 Task: Find a place to stay in Lardjem, Algeria, from July 12 to July 16 for 2 guests, with a price range of ₹10,000 to ₹16,000, including WiFi, free parking, TV, gym, and self check-in.
Action: Mouse moved to (398, 85)
Screenshot: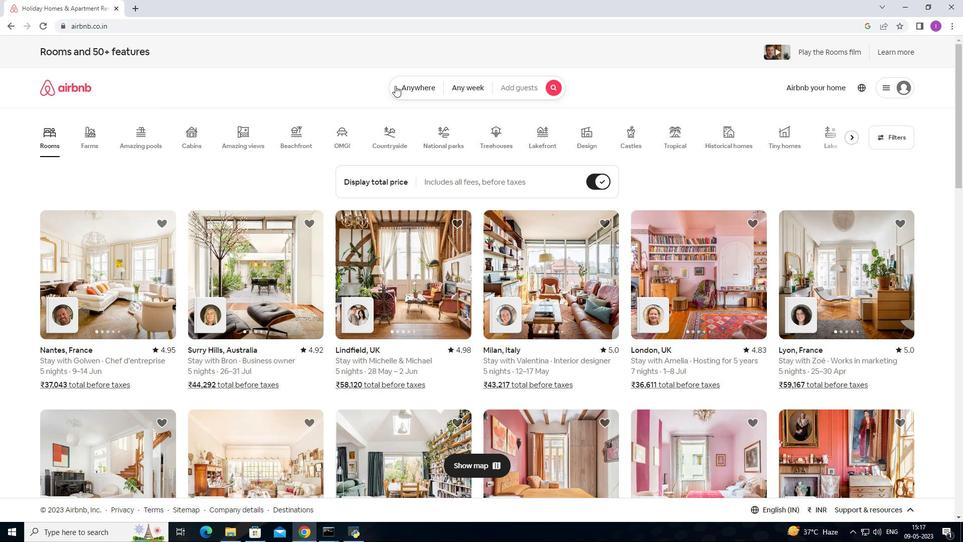 
Action: Mouse pressed left at (398, 85)
Screenshot: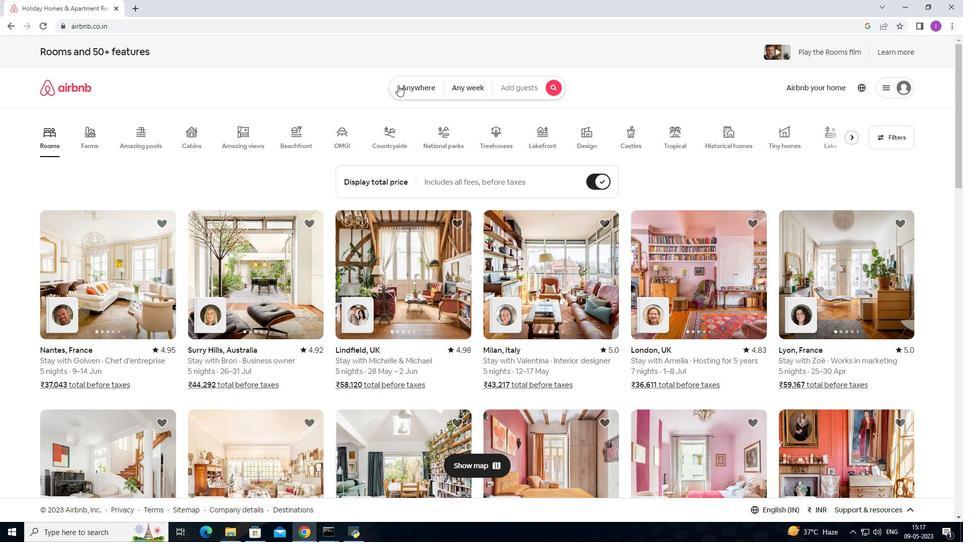 
Action: Mouse moved to (345, 132)
Screenshot: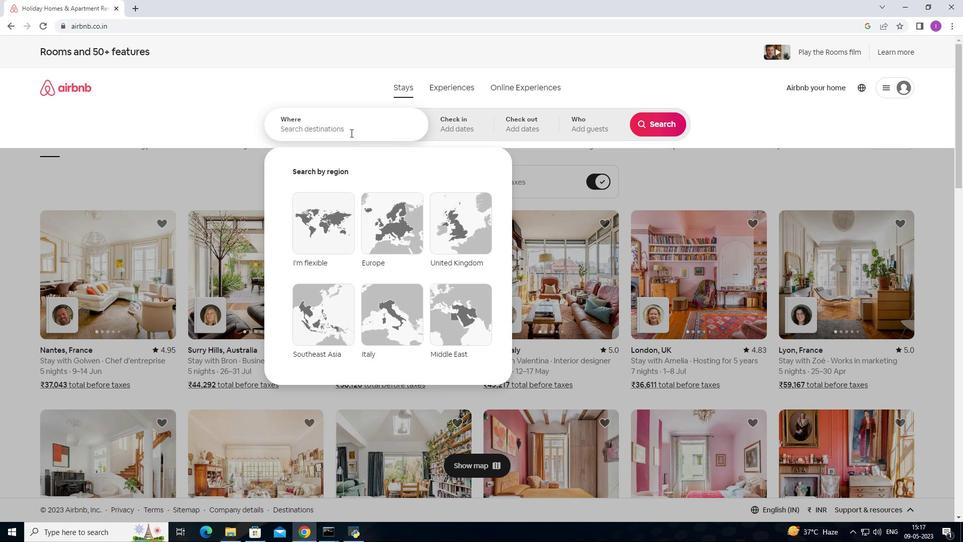 
Action: Mouse pressed left at (345, 132)
Screenshot: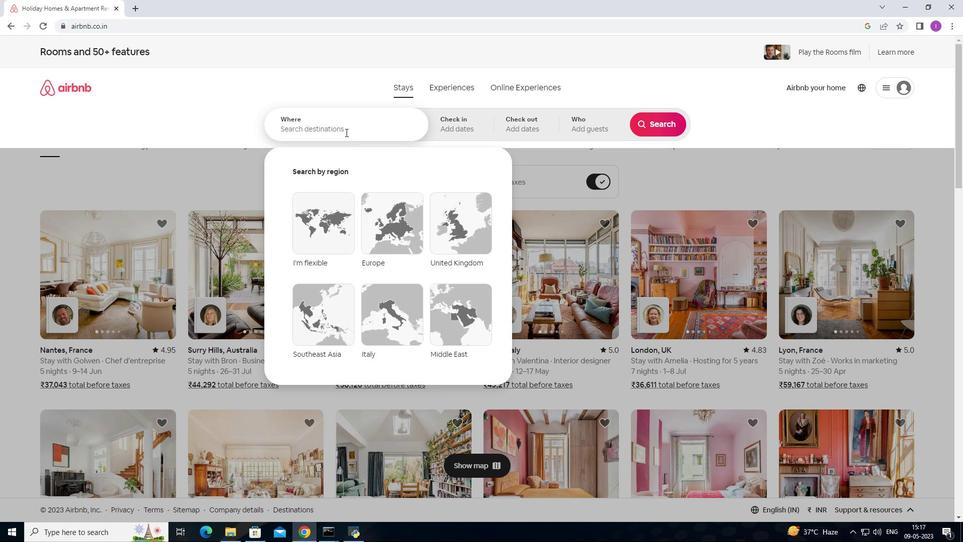 
Action: Mouse moved to (311, 125)
Screenshot: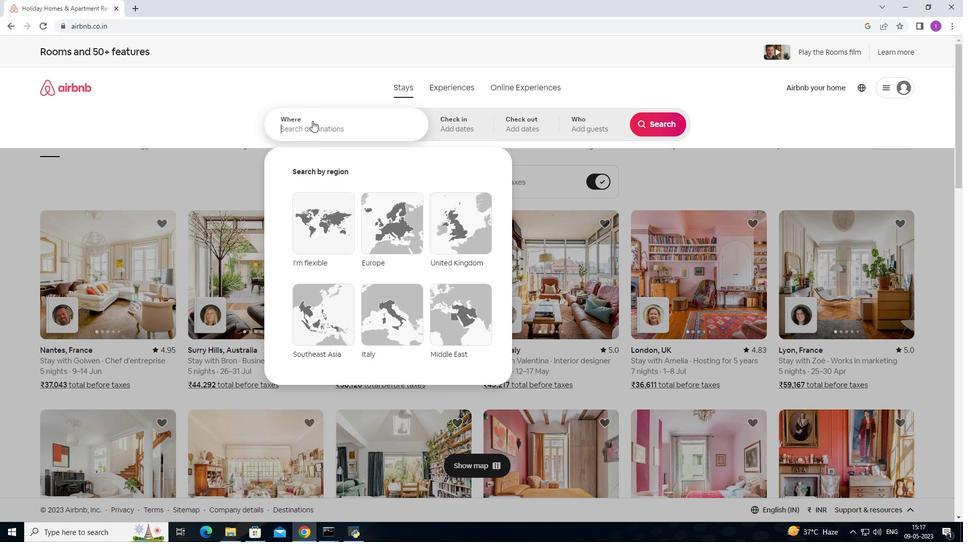 
Action: Mouse pressed left at (311, 125)
Screenshot: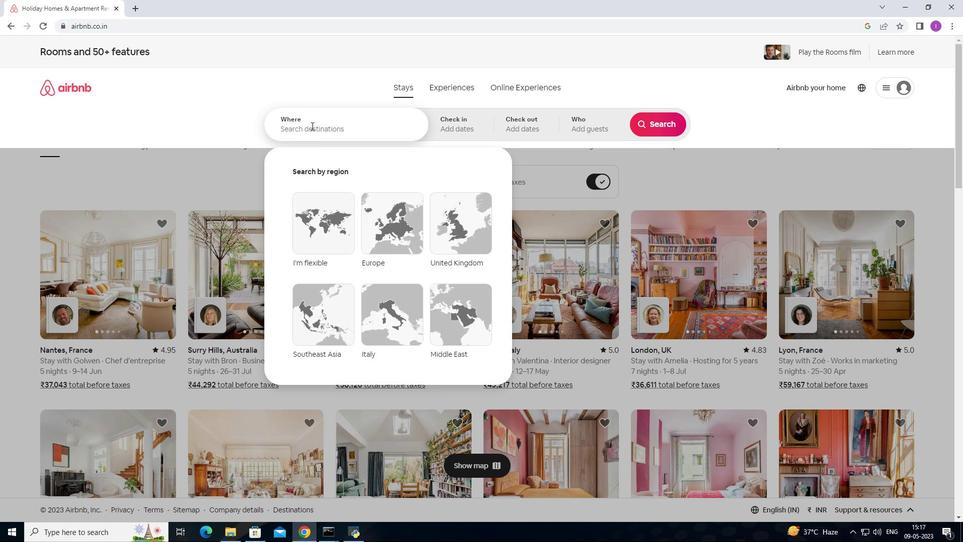 
Action: Key pressed <Key.shift>Lardjr<Key.backspace>em,<Key.shift>Algeria
Screenshot: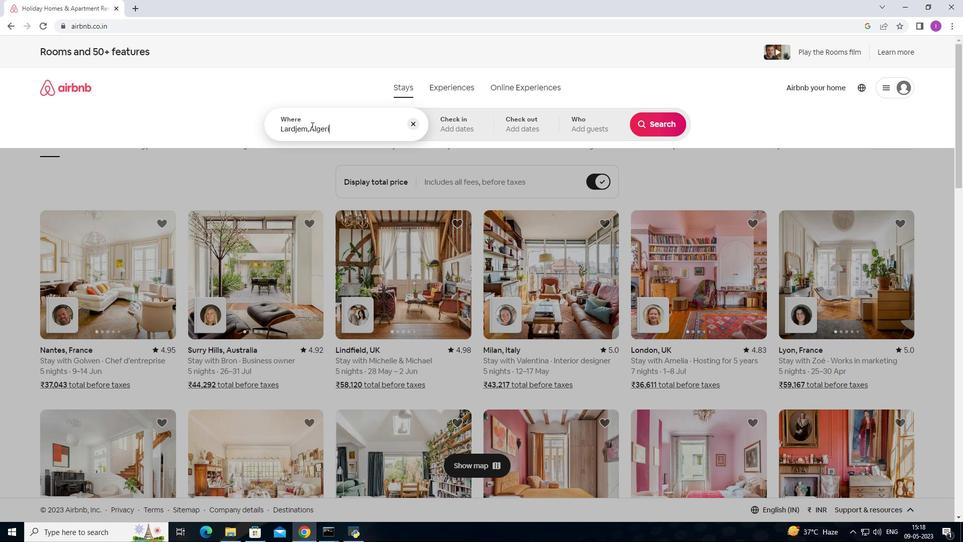 
Action: Mouse moved to (347, 181)
Screenshot: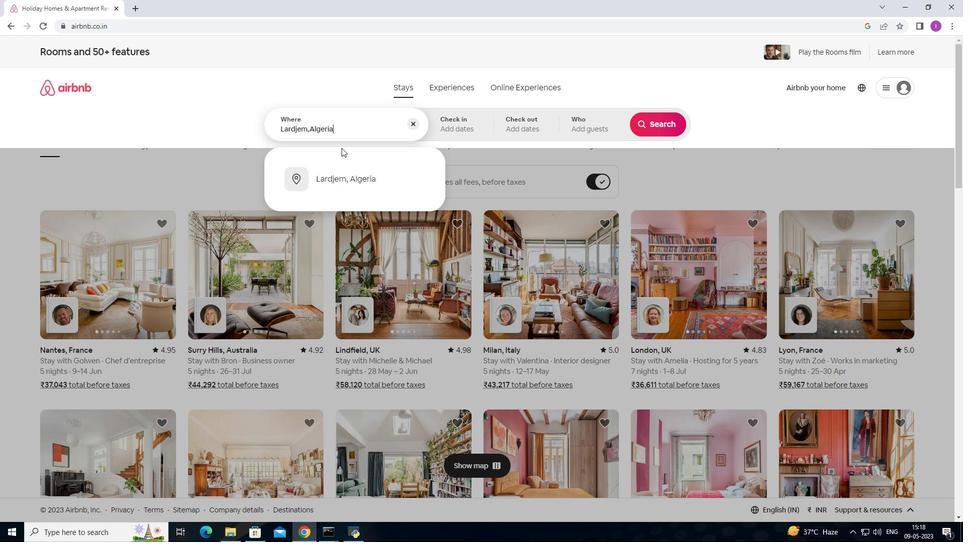 
Action: Mouse pressed left at (347, 181)
Screenshot: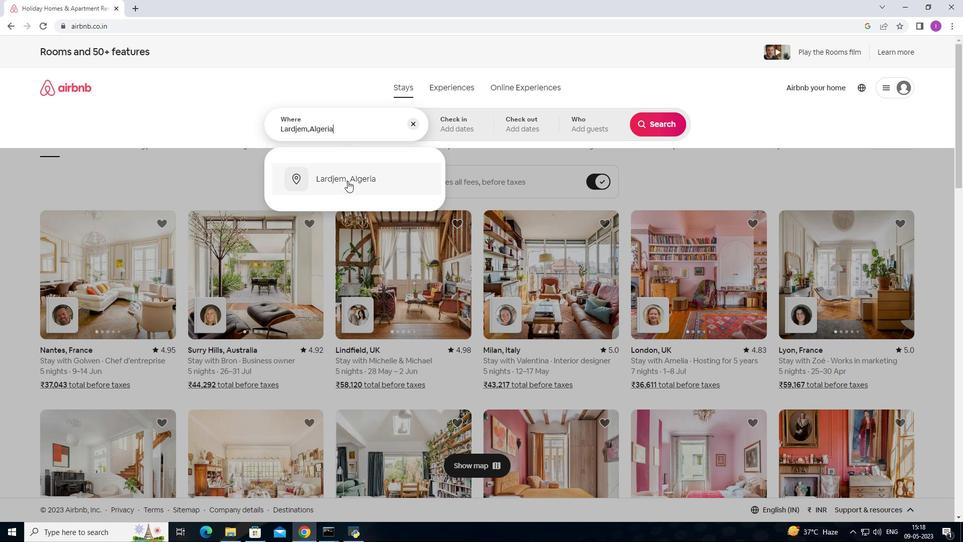 
Action: Mouse moved to (661, 207)
Screenshot: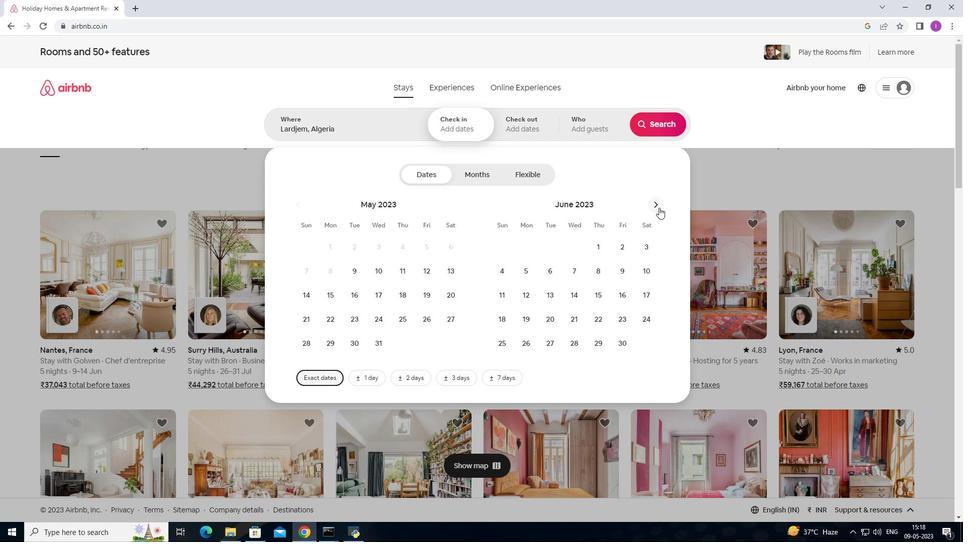 
Action: Mouse pressed left at (661, 207)
Screenshot: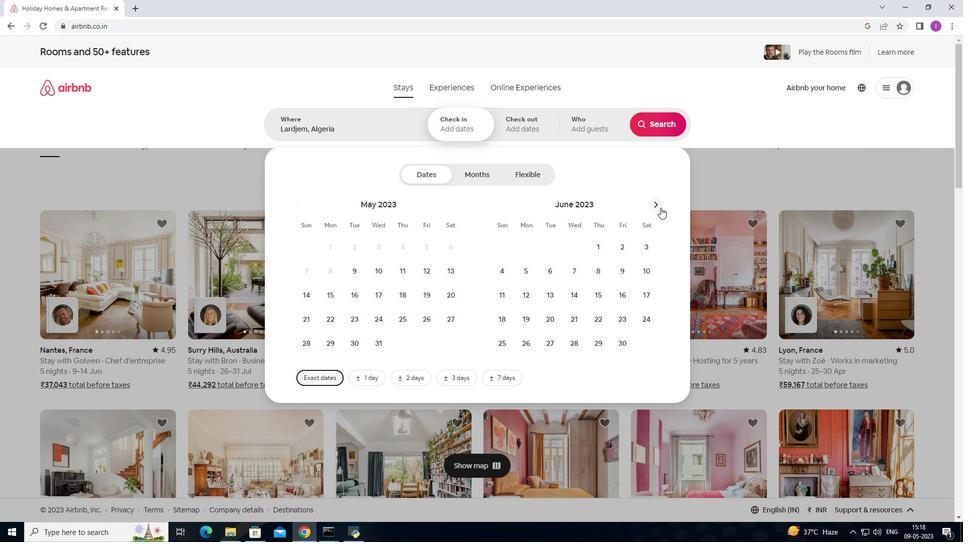 
Action: Mouse pressed left at (661, 207)
Screenshot: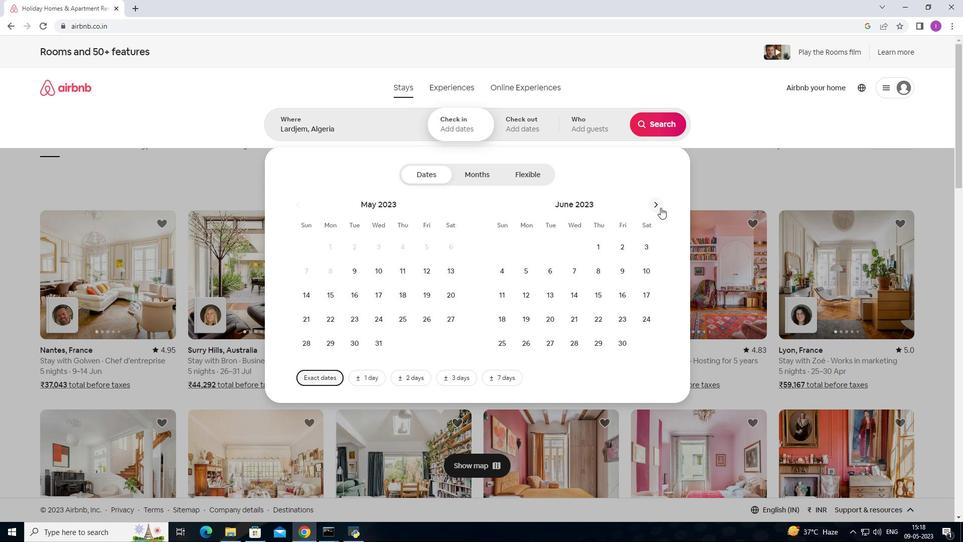 
Action: Mouse moved to (381, 293)
Screenshot: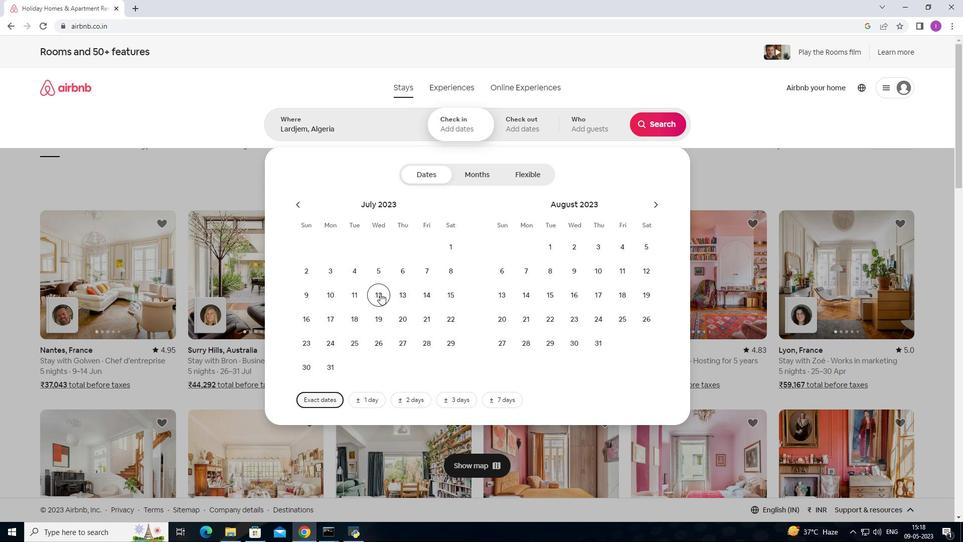 
Action: Mouse pressed left at (381, 293)
Screenshot: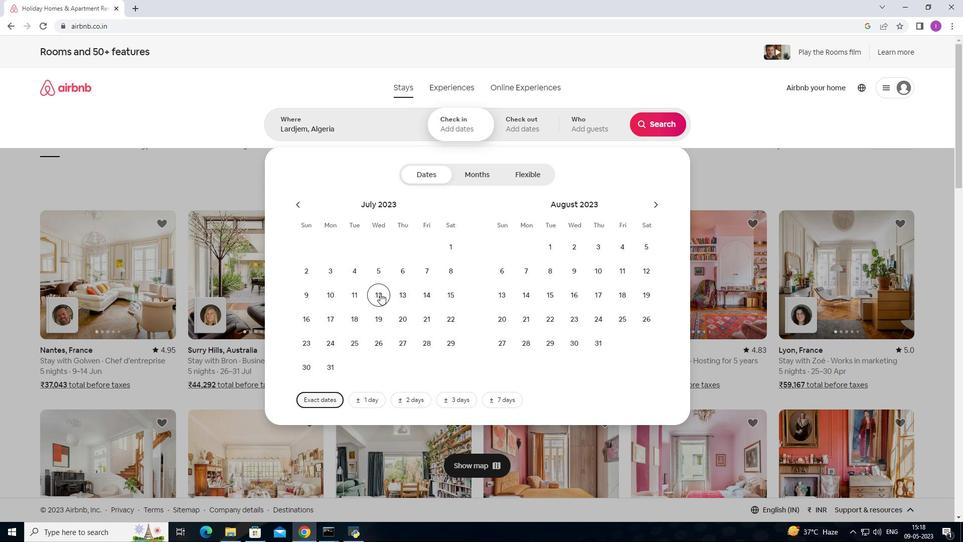 
Action: Mouse moved to (312, 324)
Screenshot: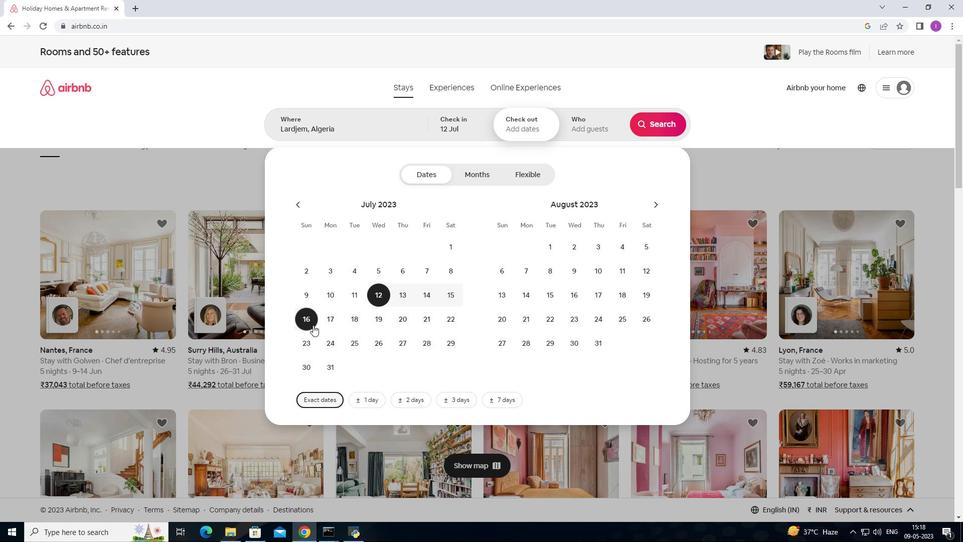 
Action: Mouse pressed left at (312, 324)
Screenshot: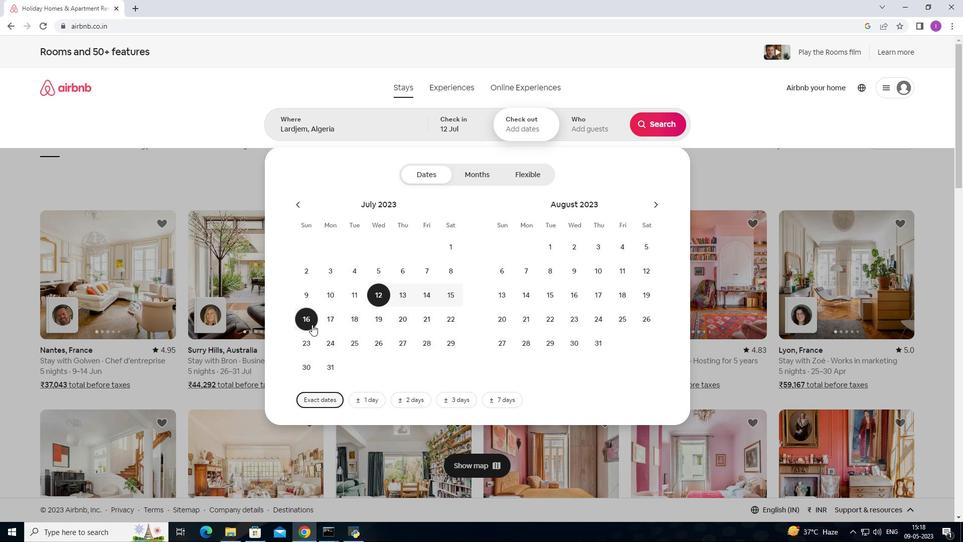 
Action: Mouse moved to (590, 124)
Screenshot: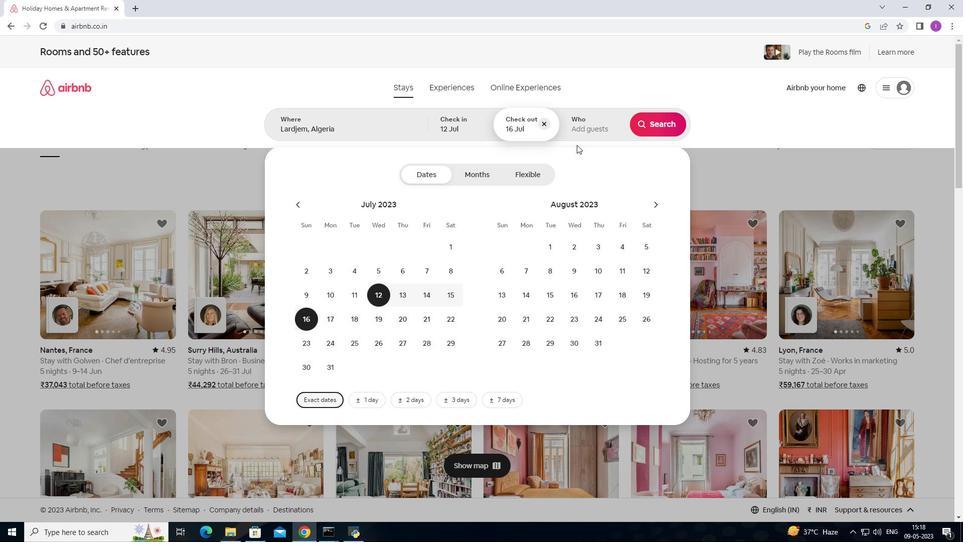 
Action: Mouse pressed left at (590, 124)
Screenshot: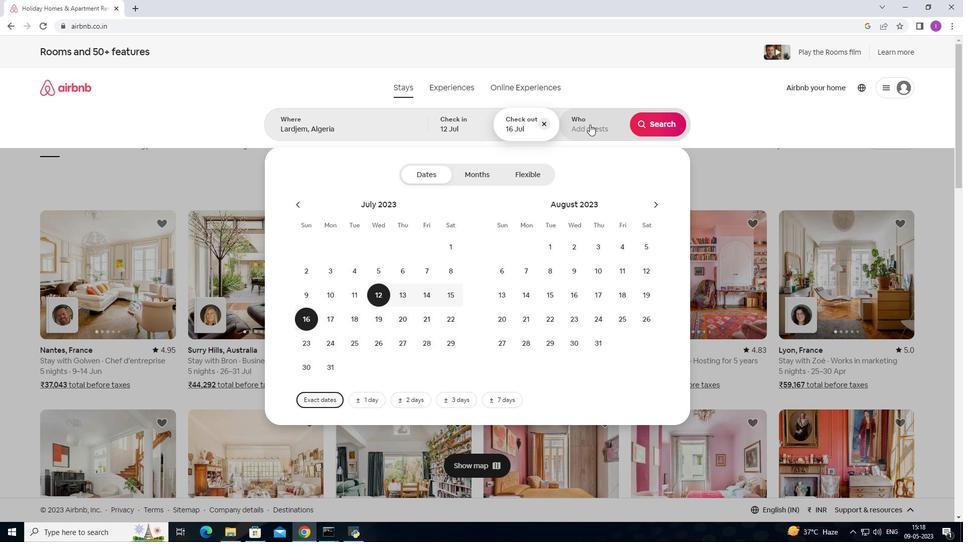 
Action: Mouse moved to (668, 174)
Screenshot: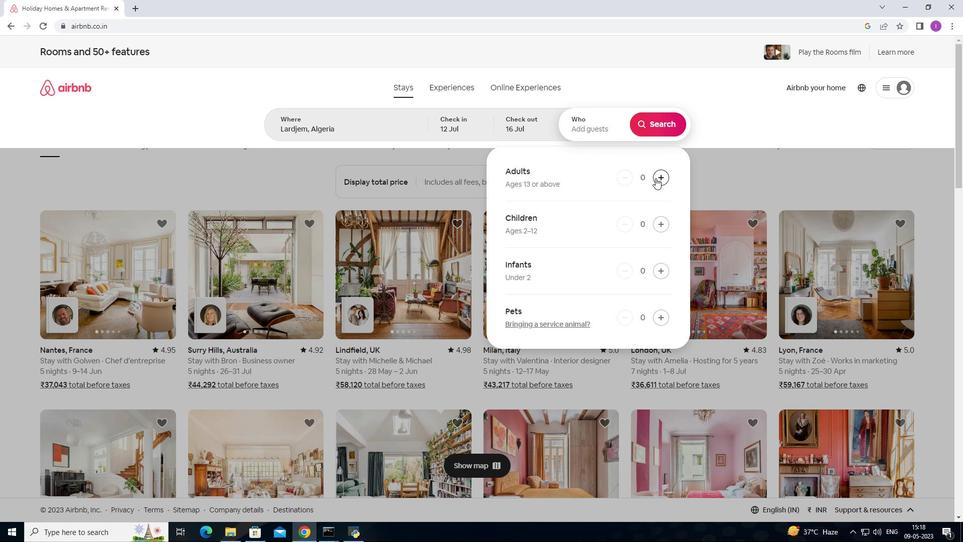 
Action: Mouse pressed left at (668, 174)
Screenshot: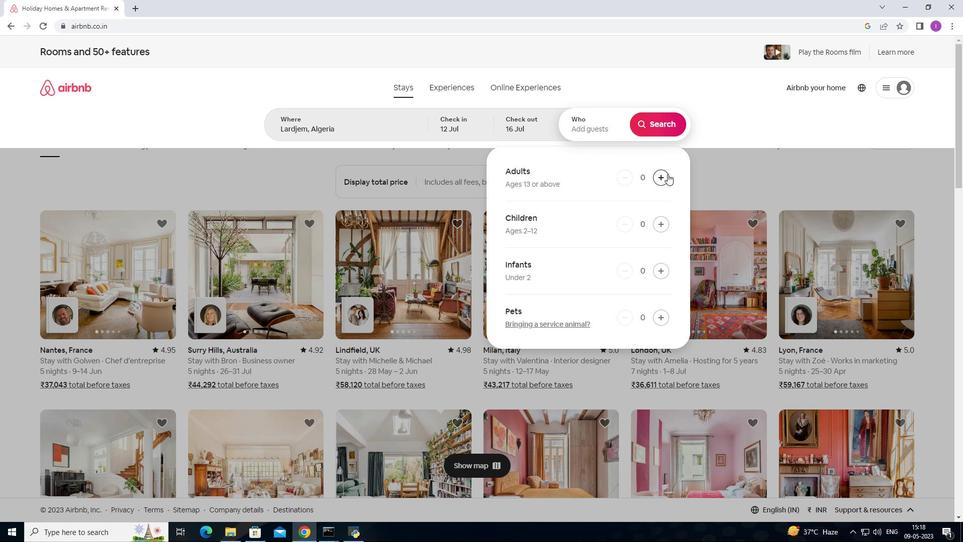 
Action: Mouse moved to (668, 174)
Screenshot: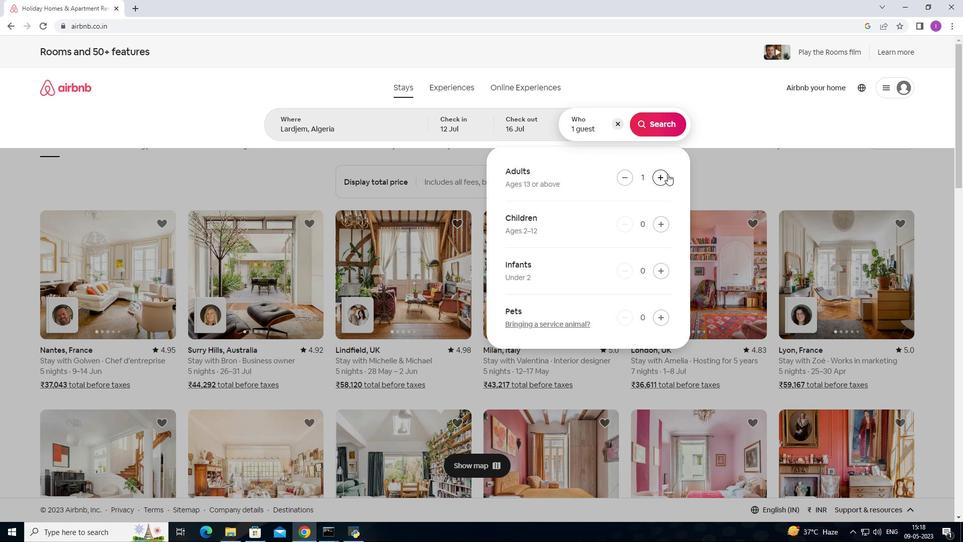 
Action: Mouse pressed left at (668, 174)
Screenshot: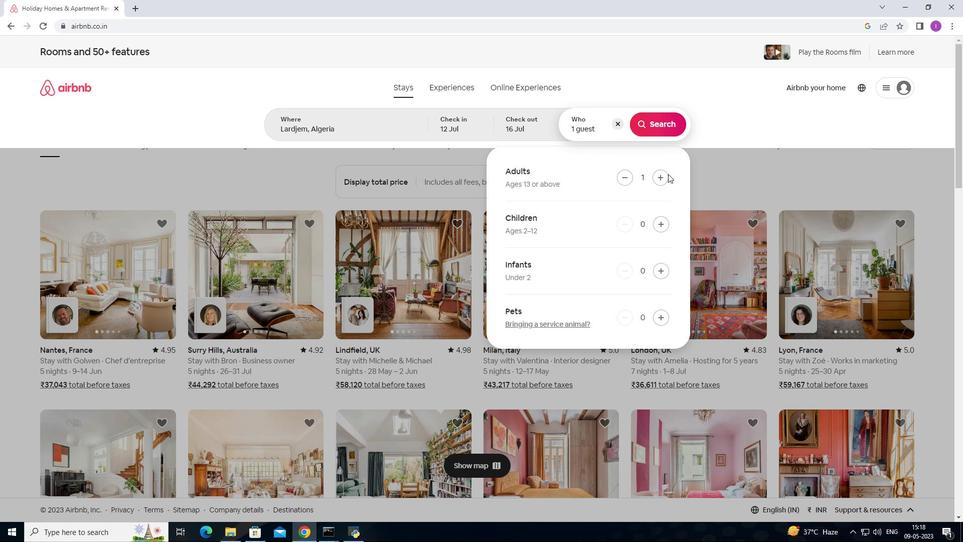 
Action: Mouse pressed left at (668, 174)
Screenshot: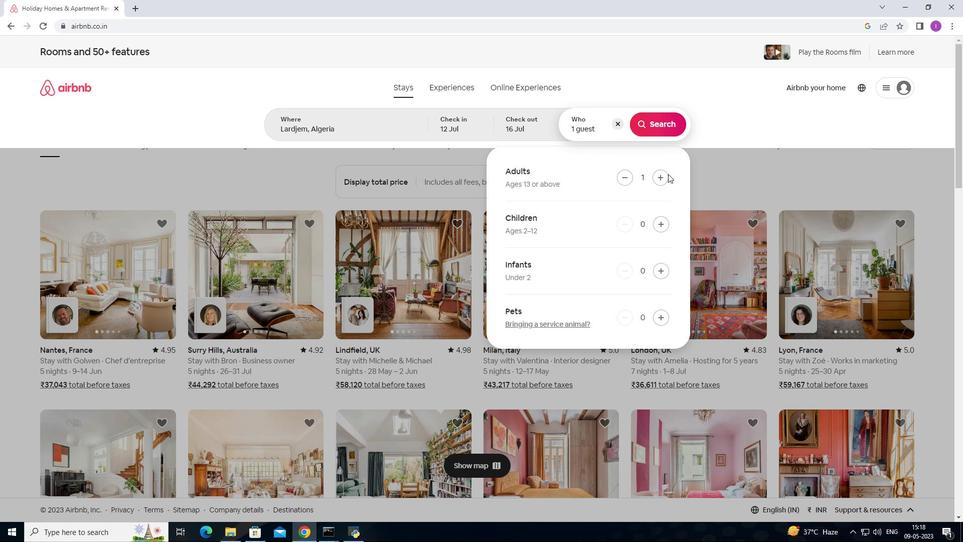 
Action: Mouse moved to (669, 175)
Screenshot: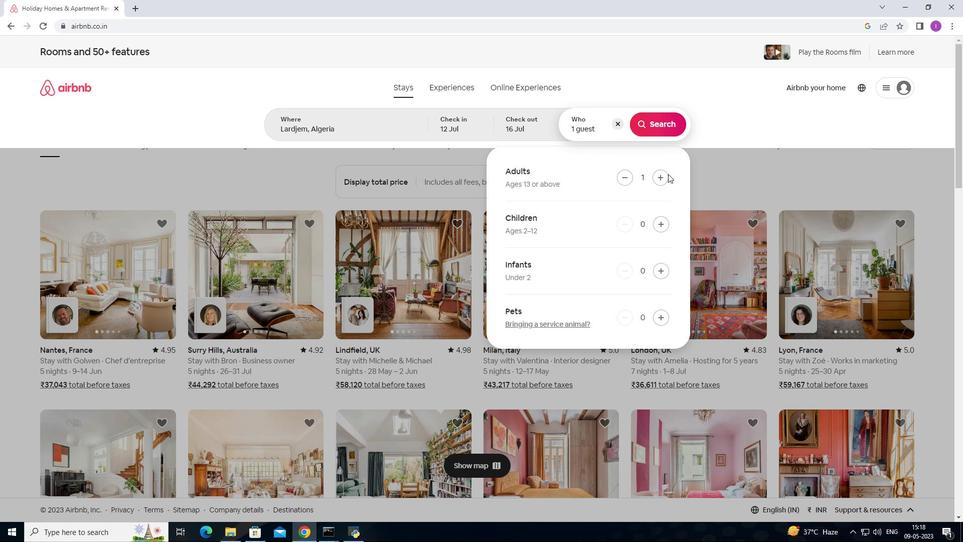 
Action: Mouse pressed left at (669, 175)
Screenshot: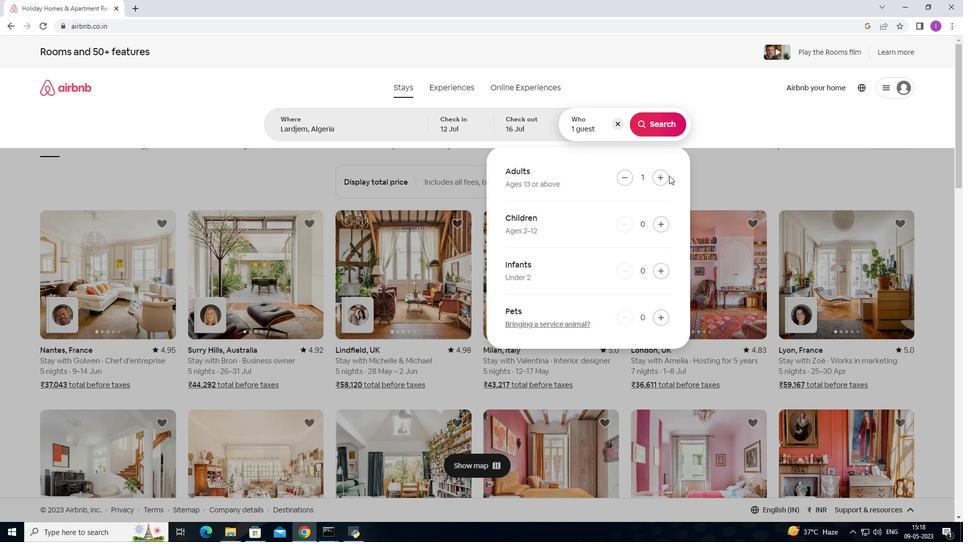 
Action: Mouse pressed left at (669, 175)
Screenshot: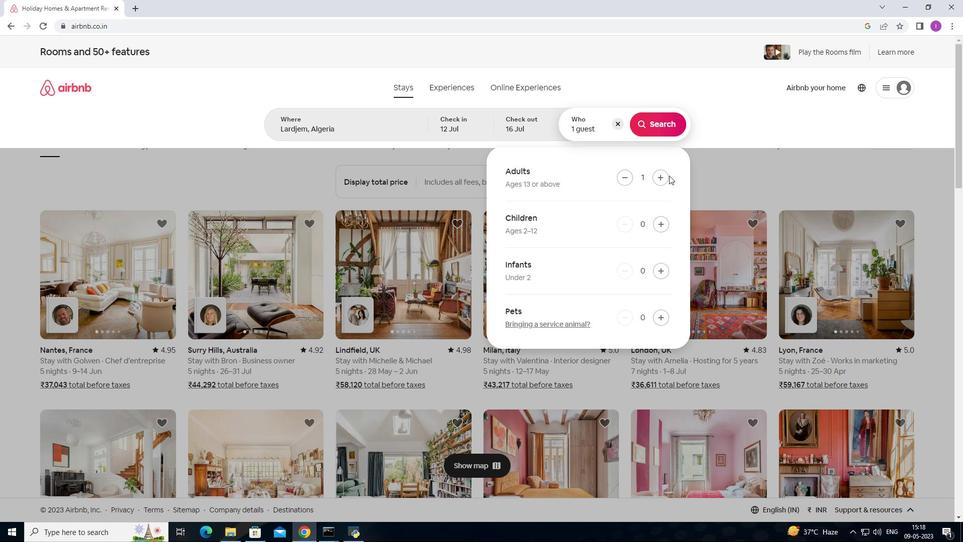 
Action: Mouse pressed left at (669, 175)
Screenshot: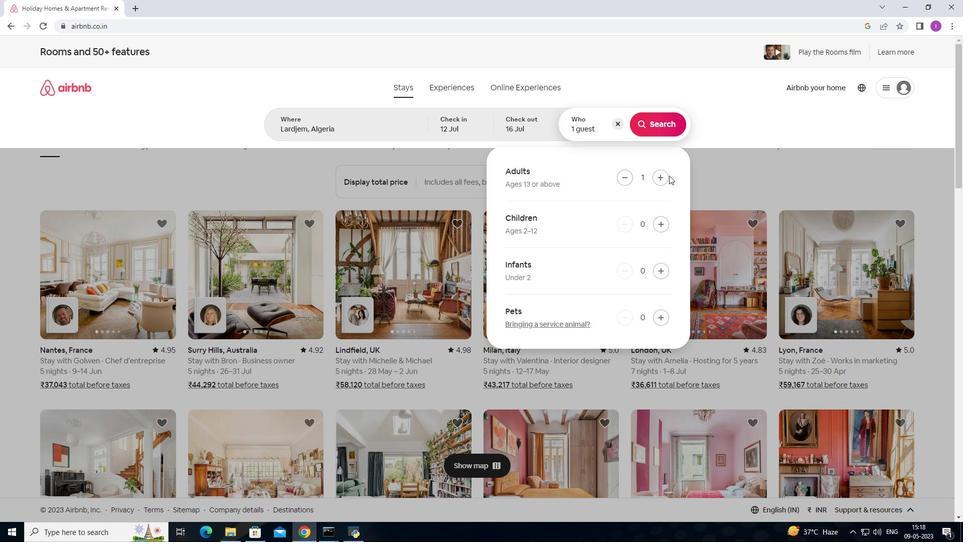 
Action: Mouse pressed left at (669, 175)
Screenshot: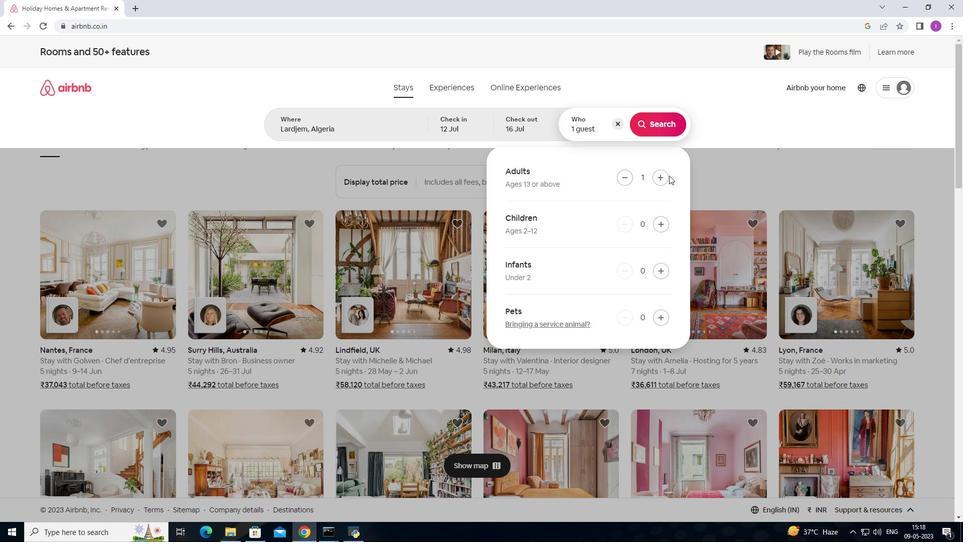 
Action: Mouse moved to (667, 180)
Screenshot: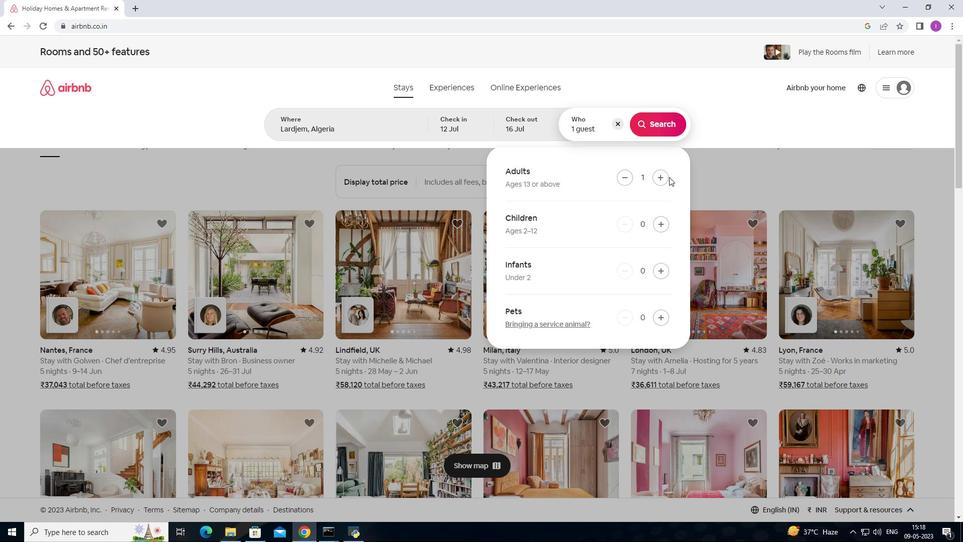 
Action: Mouse pressed left at (667, 180)
Screenshot: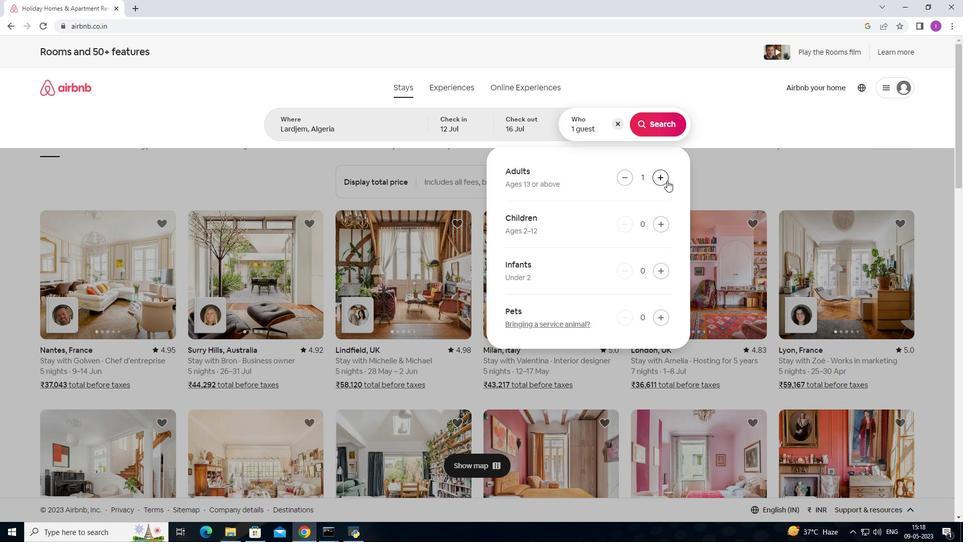 
Action: Mouse moved to (666, 180)
Screenshot: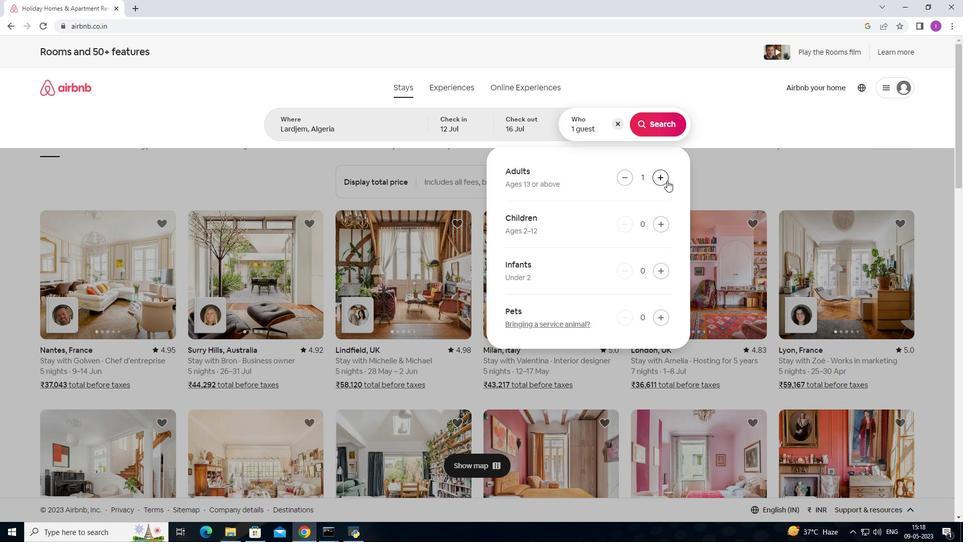 
Action: Mouse pressed left at (666, 180)
Screenshot: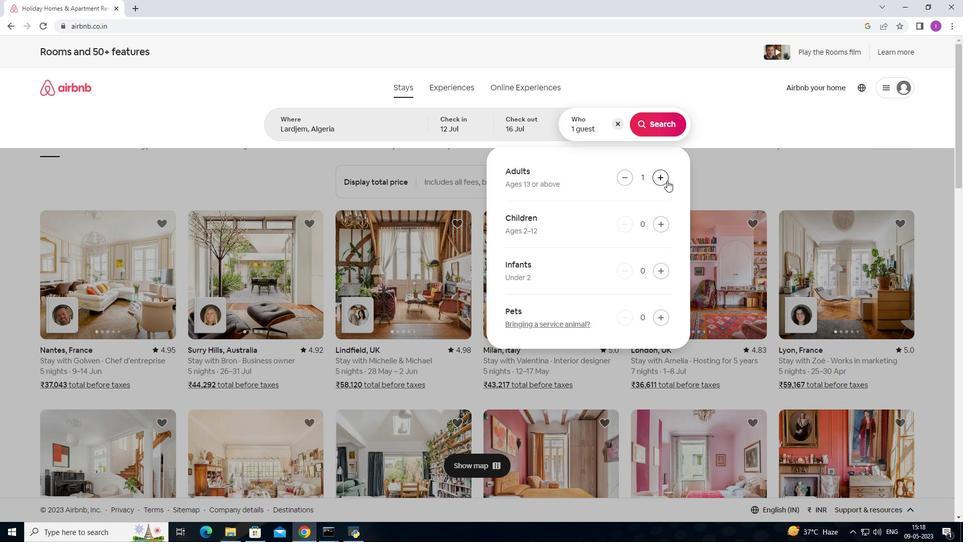 
Action: Mouse moved to (666, 180)
Screenshot: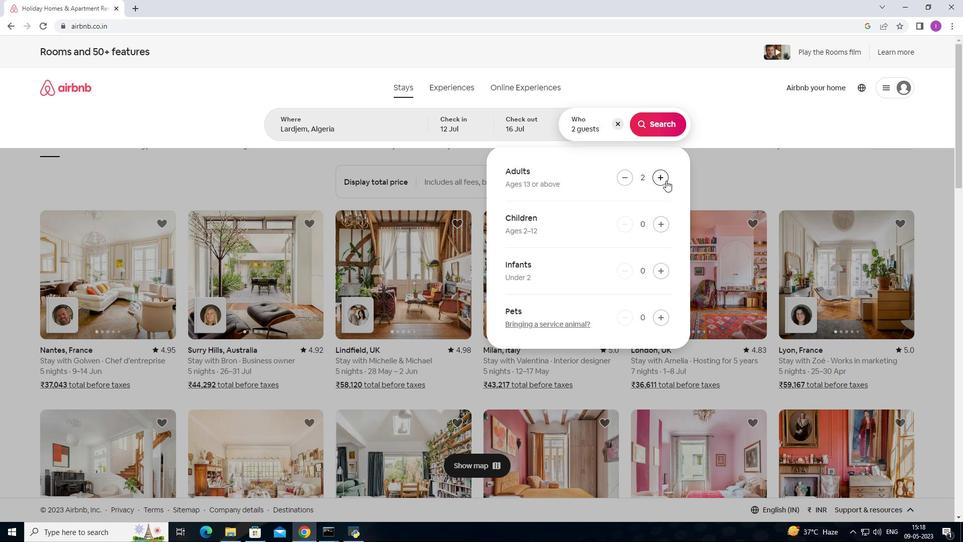 
Action: Mouse pressed left at (666, 180)
Screenshot: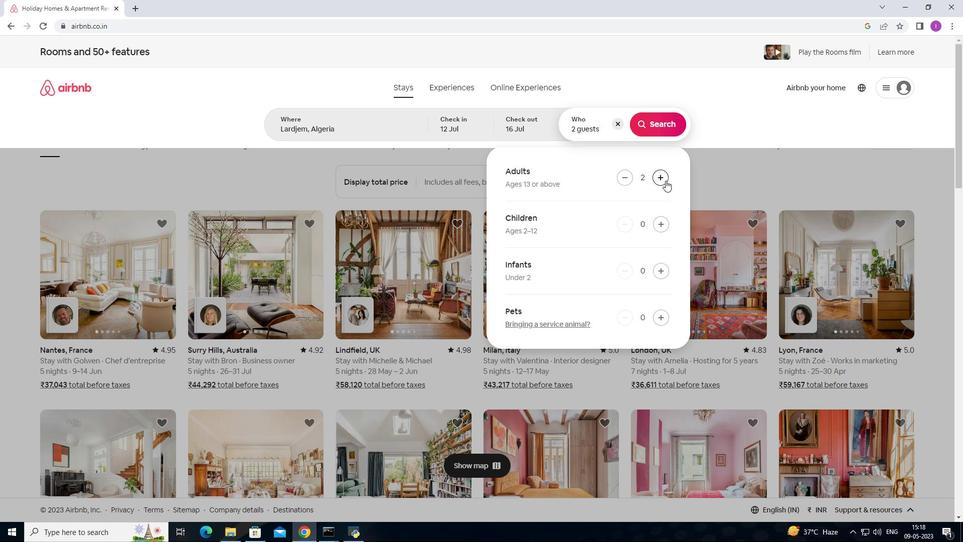 
Action: Mouse pressed left at (666, 180)
Screenshot: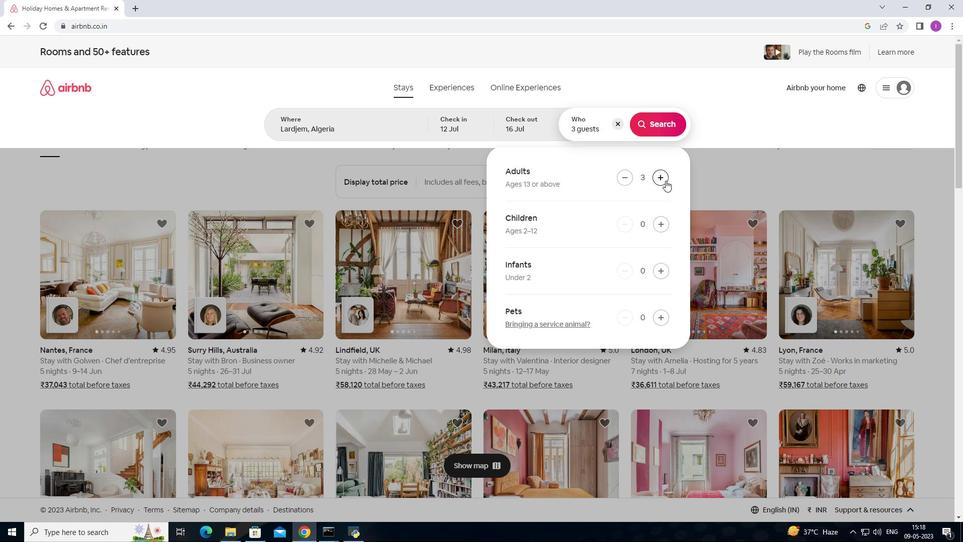 
Action: Mouse pressed left at (666, 180)
Screenshot: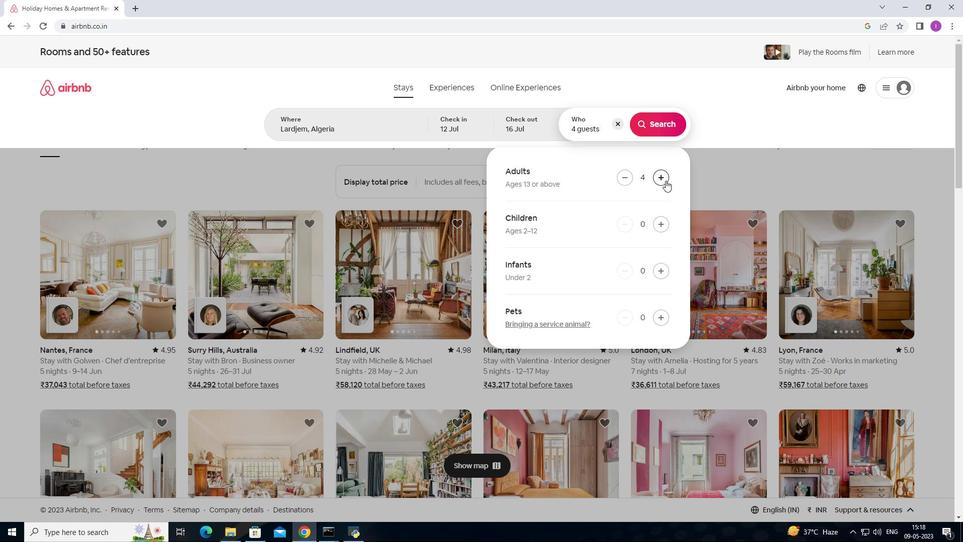 
Action: Mouse pressed left at (666, 180)
Screenshot: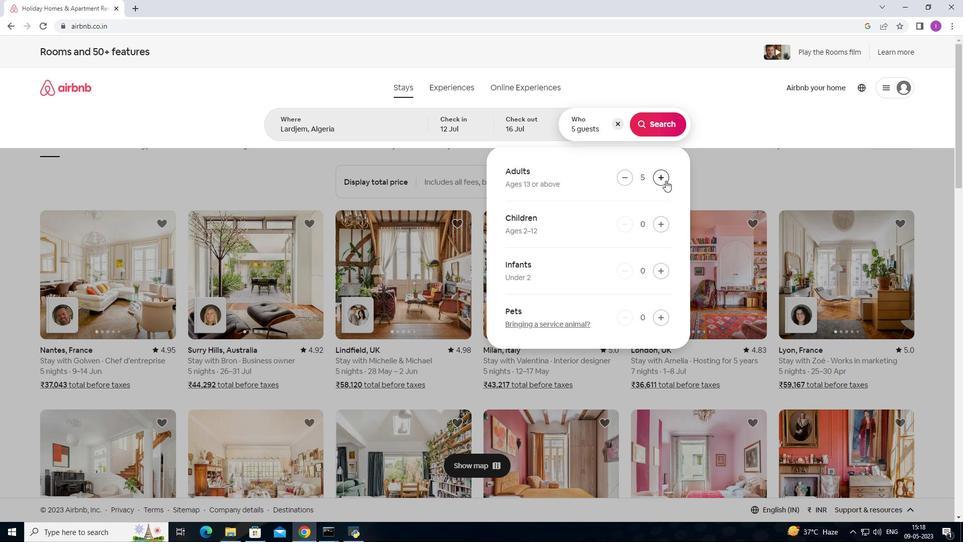 
Action: Mouse pressed left at (666, 180)
Screenshot: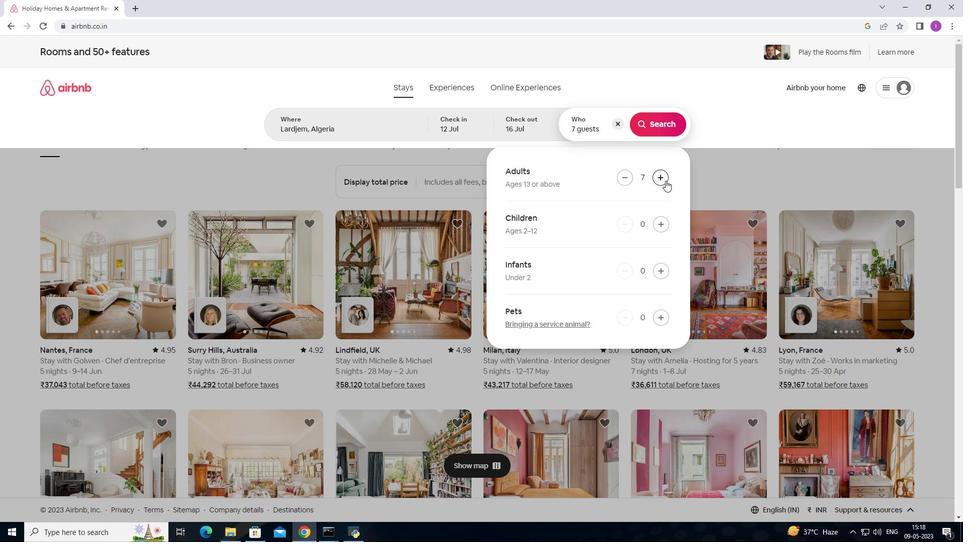 
Action: Mouse moved to (653, 127)
Screenshot: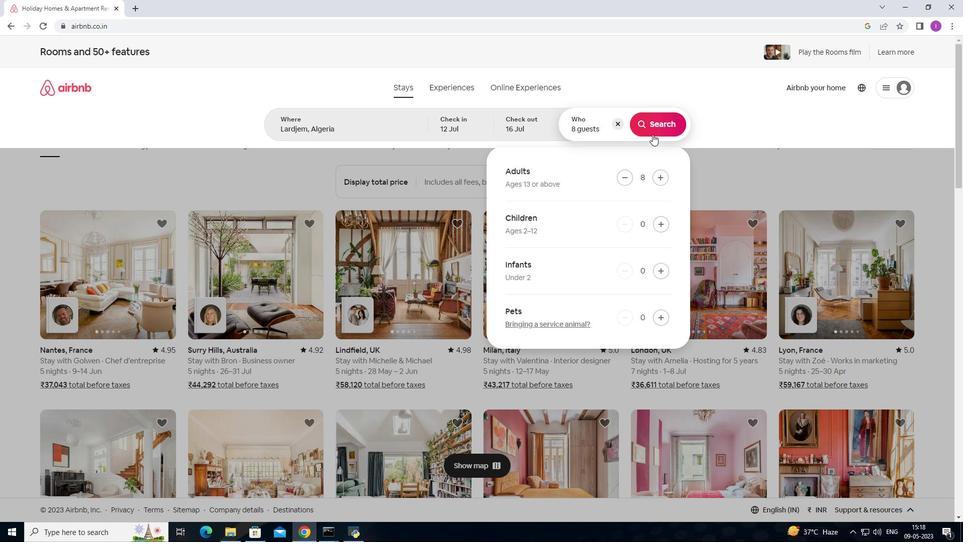 
Action: Mouse pressed left at (653, 127)
Screenshot: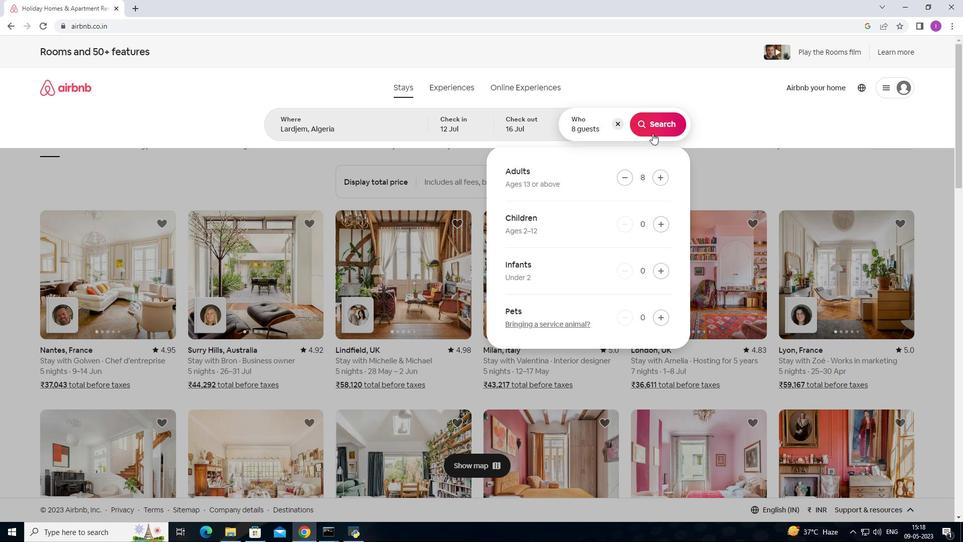 
Action: Mouse moved to (923, 90)
Screenshot: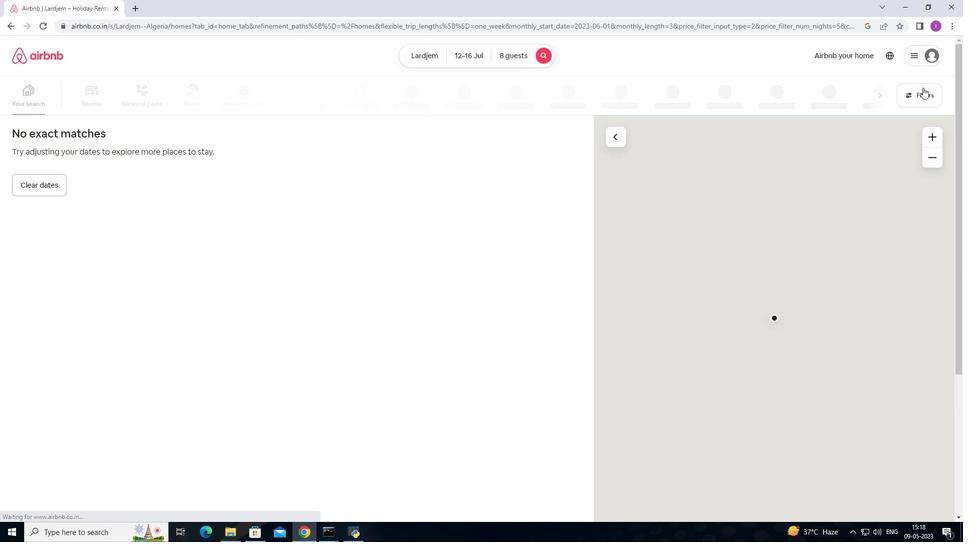 
Action: Mouse pressed left at (923, 90)
Screenshot: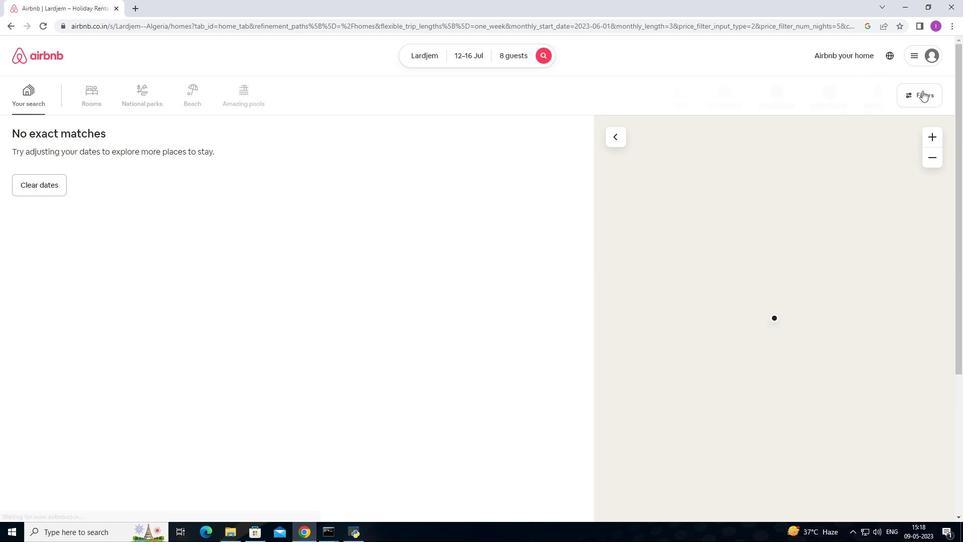 
Action: Mouse moved to (370, 344)
Screenshot: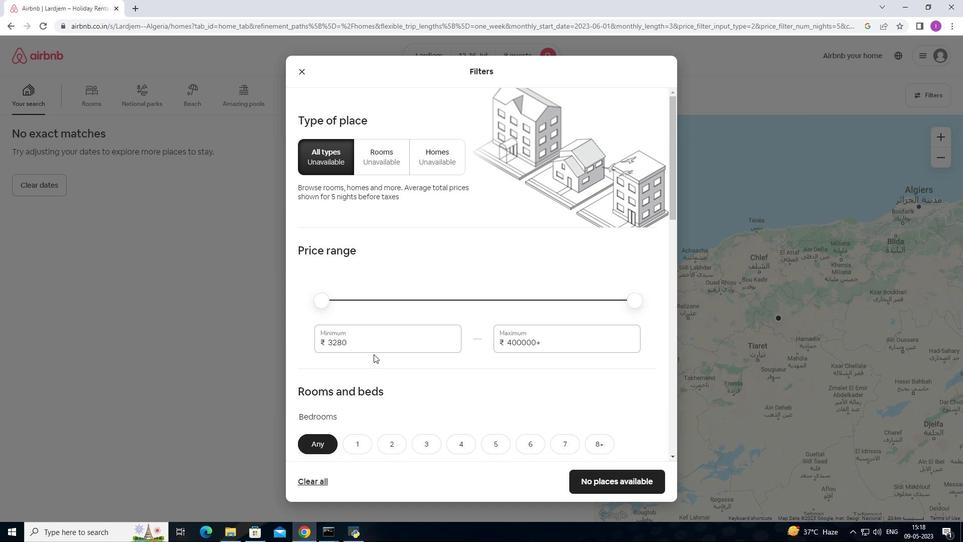 
Action: Mouse pressed left at (370, 344)
Screenshot: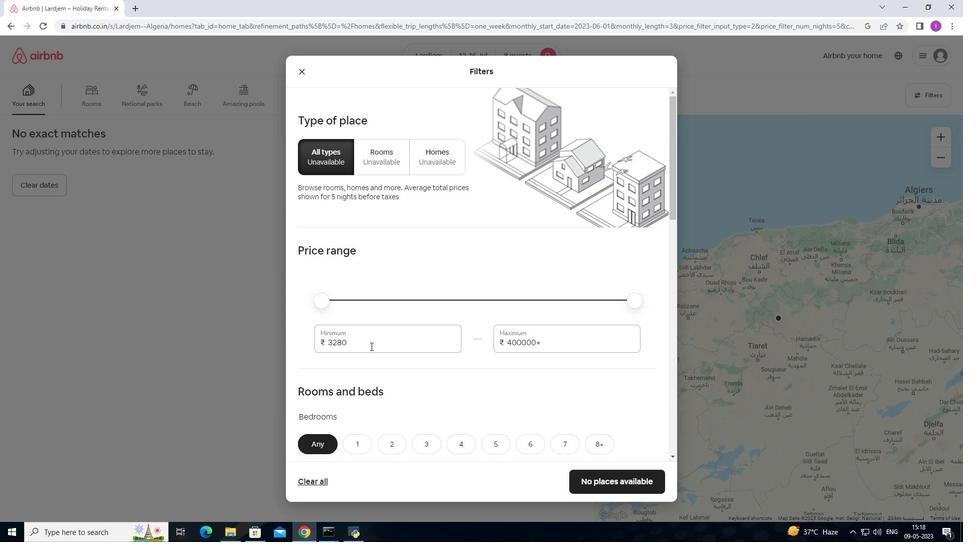 
Action: Mouse moved to (319, 343)
Screenshot: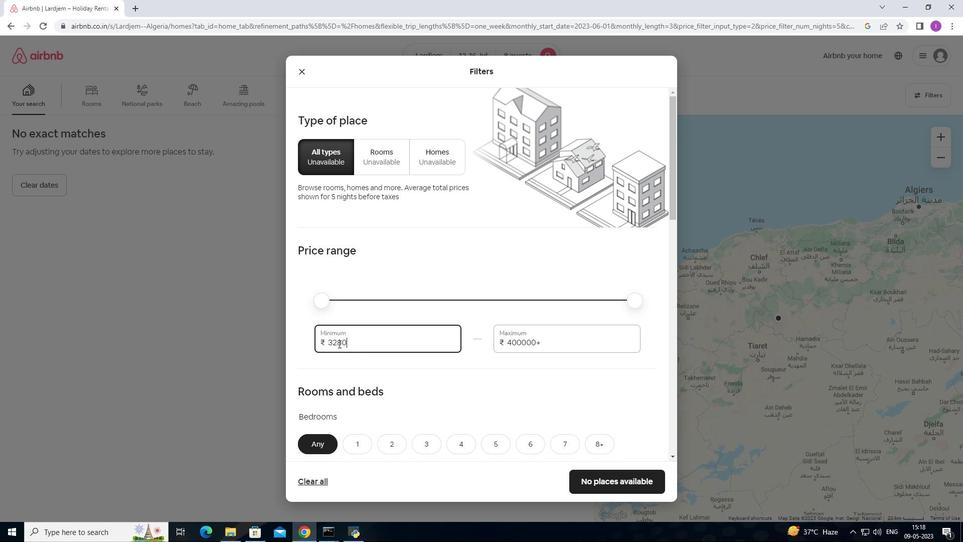 
Action: Key pressed 10000
Screenshot: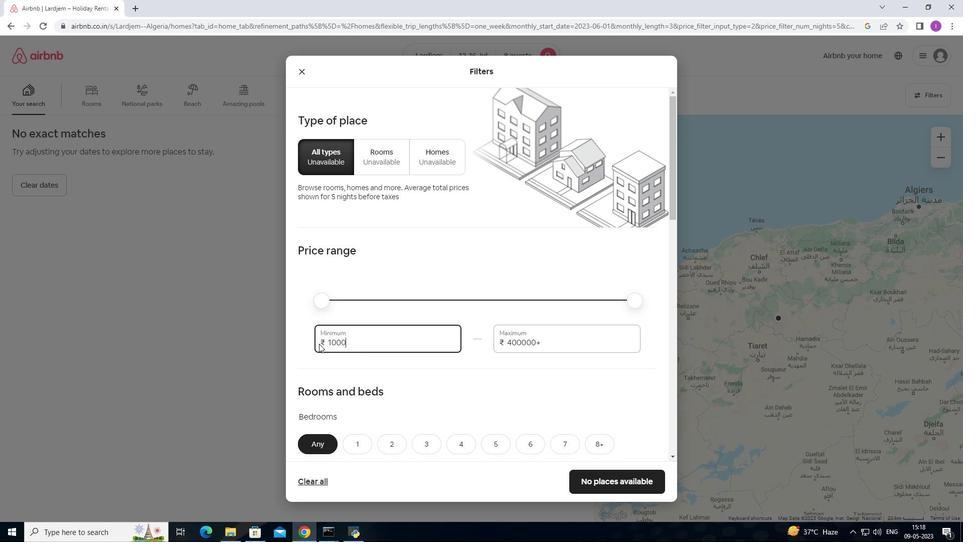 
Action: Mouse moved to (556, 343)
Screenshot: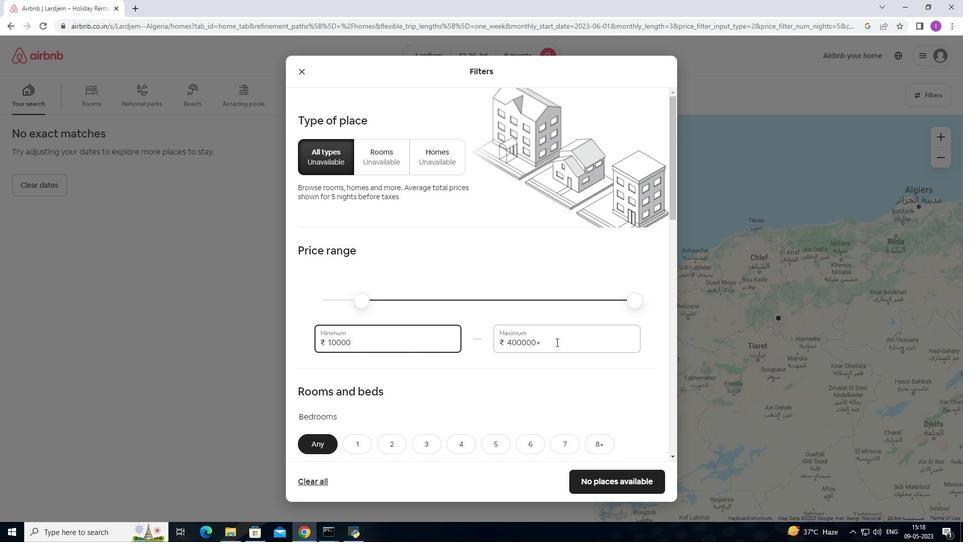 
Action: Mouse pressed left at (556, 343)
Screenshot: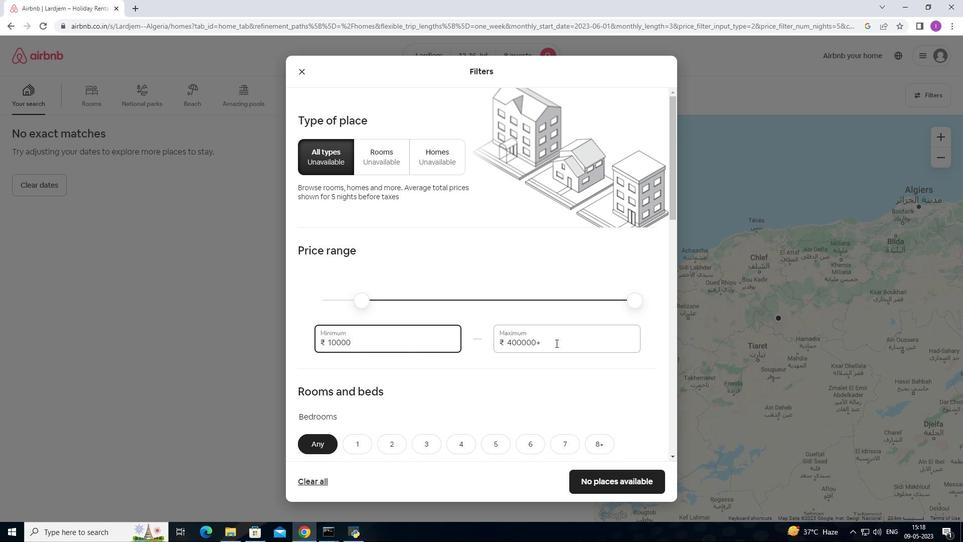 
Action: Mouse moved to (501, 342)
Screenshot: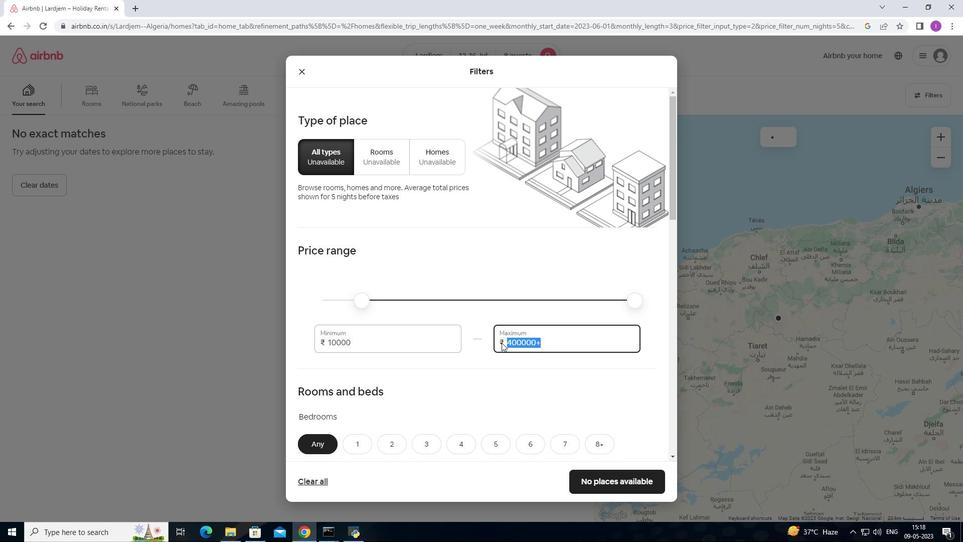 
Action: Key pressed 16000
Screenshot: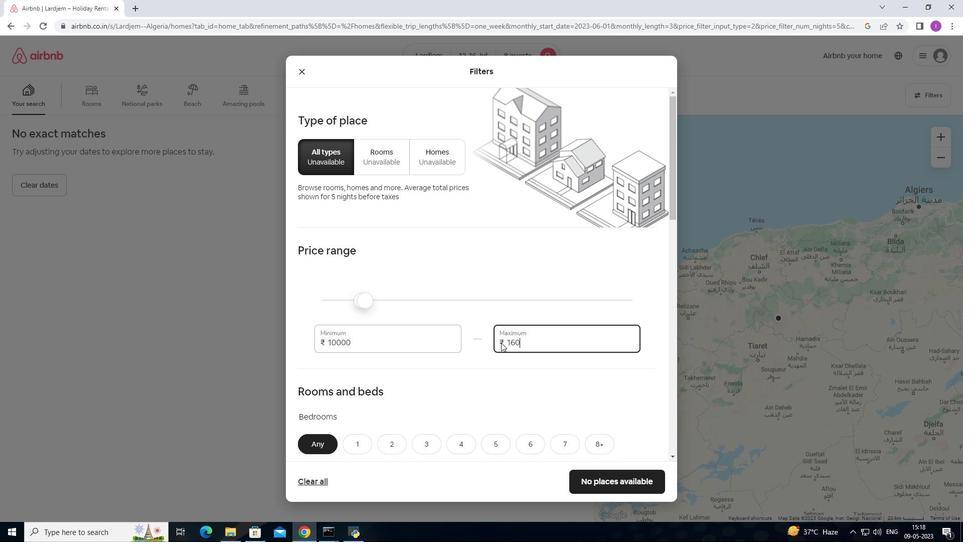 
Action: Mouse scrolled (501, 342) with delta (0, 0)
Screenshot: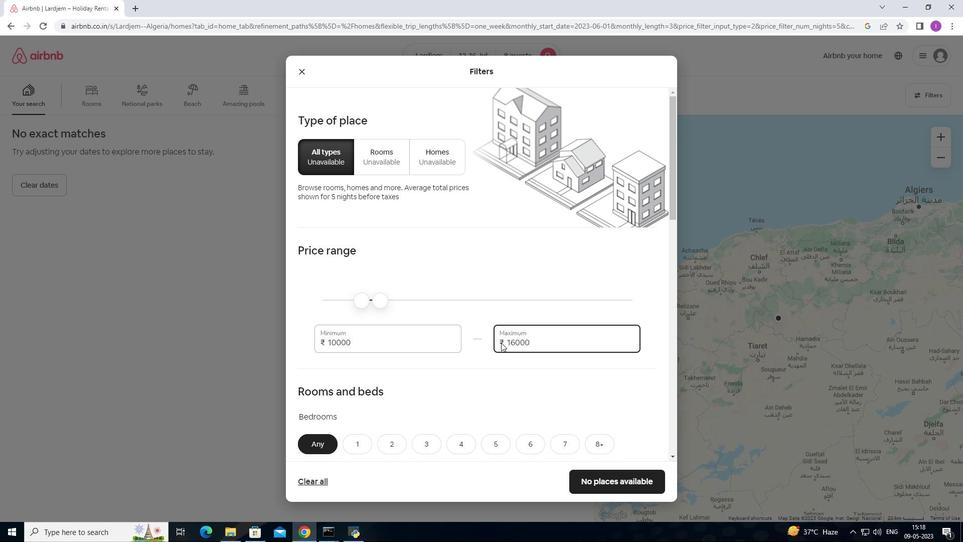 
Action: Mouse moved to (500, 343)
Screenshot: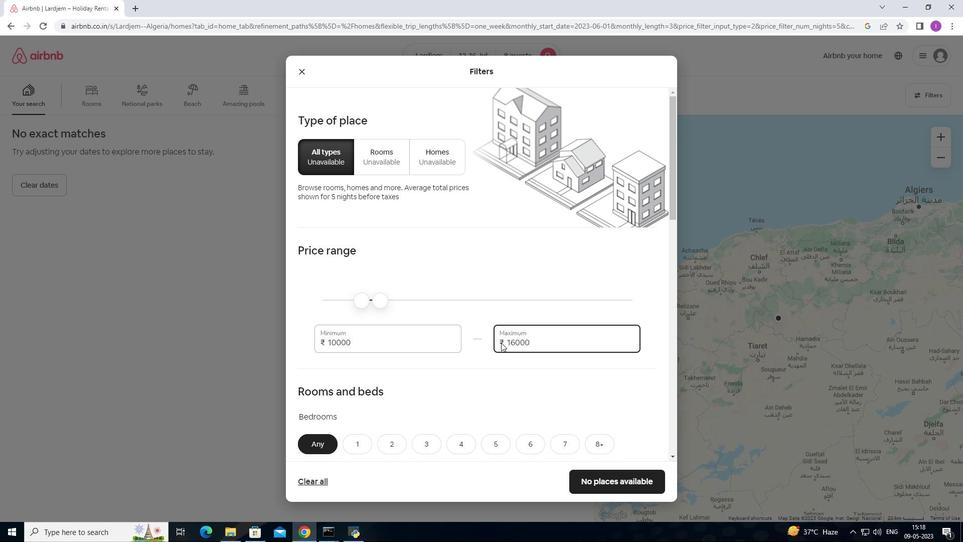 
Action: Mouse scrolled (500, 342) with delta (0, 0)
Screenshot: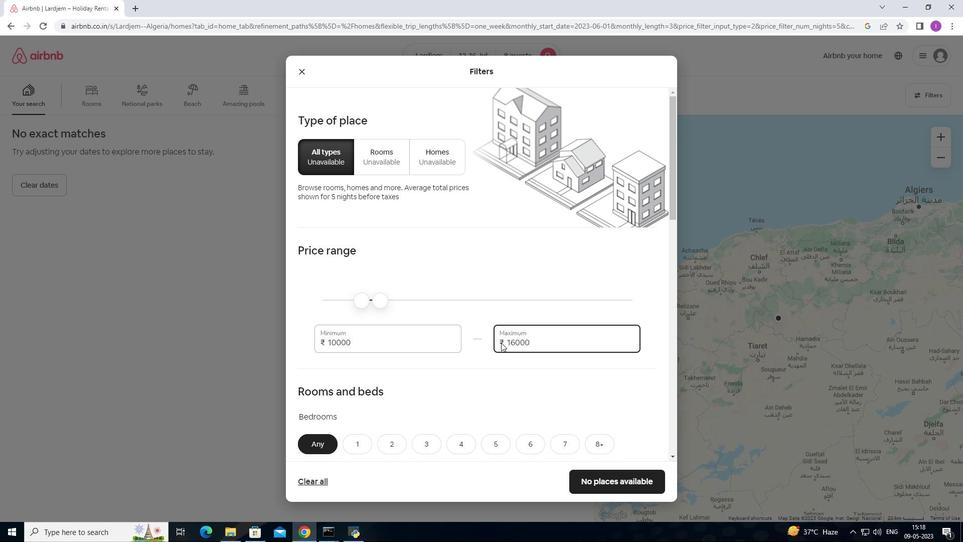 
Action: Mouse moved to (500, 343)
Screenshot: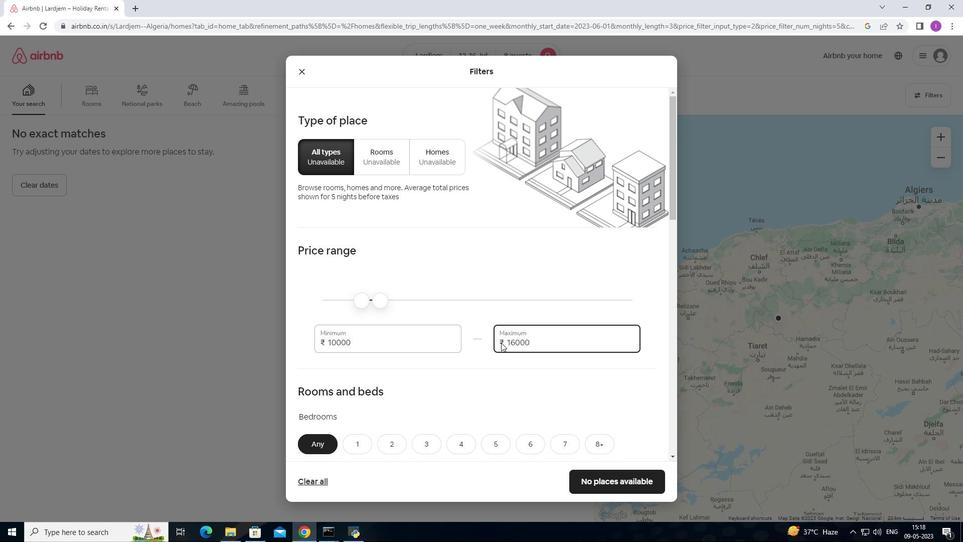 
Action: Mouse scrolled (500, 342) with delta (0, 0)
Screenshot: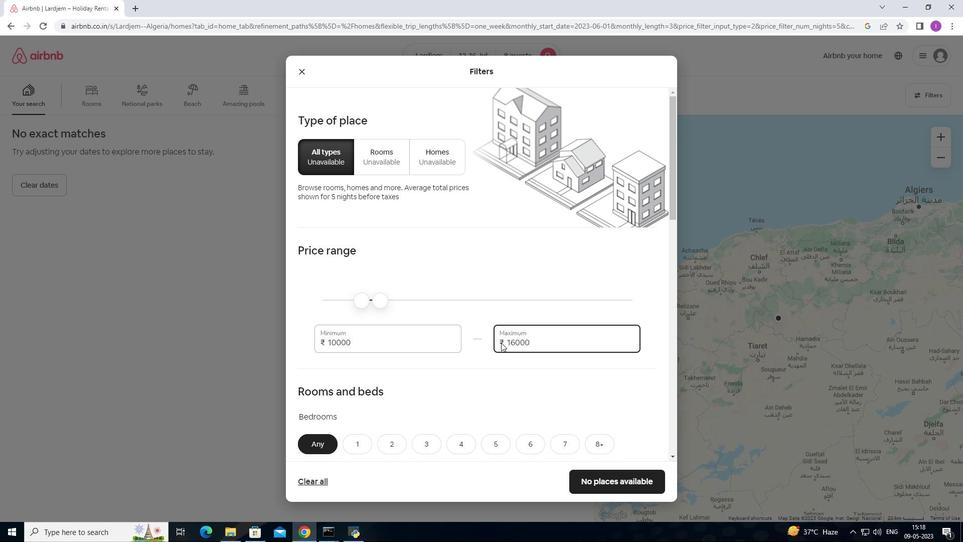 
Action: Mouse scrolled (500, 342) with delta (0, 0)
Screenshot: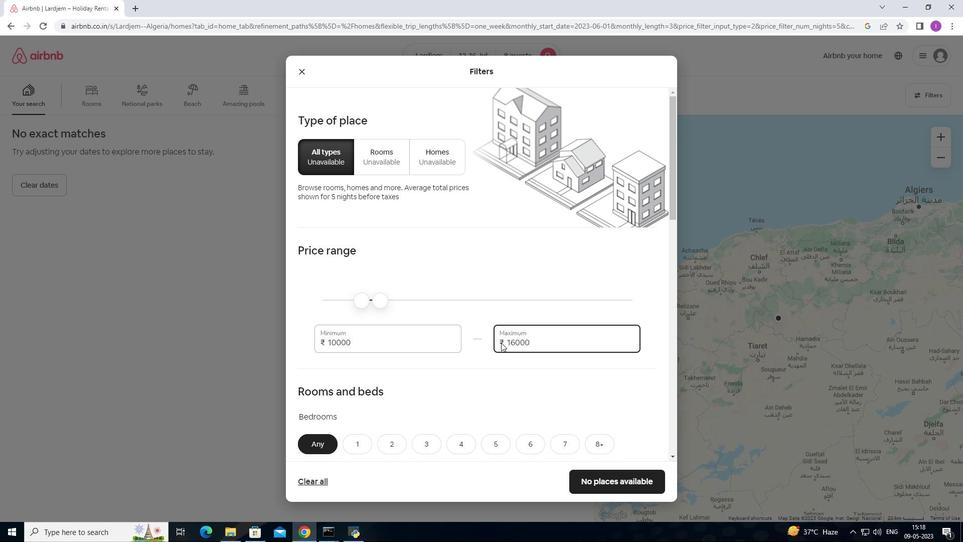
Action: Mouse scrolled (500, 342) with delta (0, 0)
Screenshot: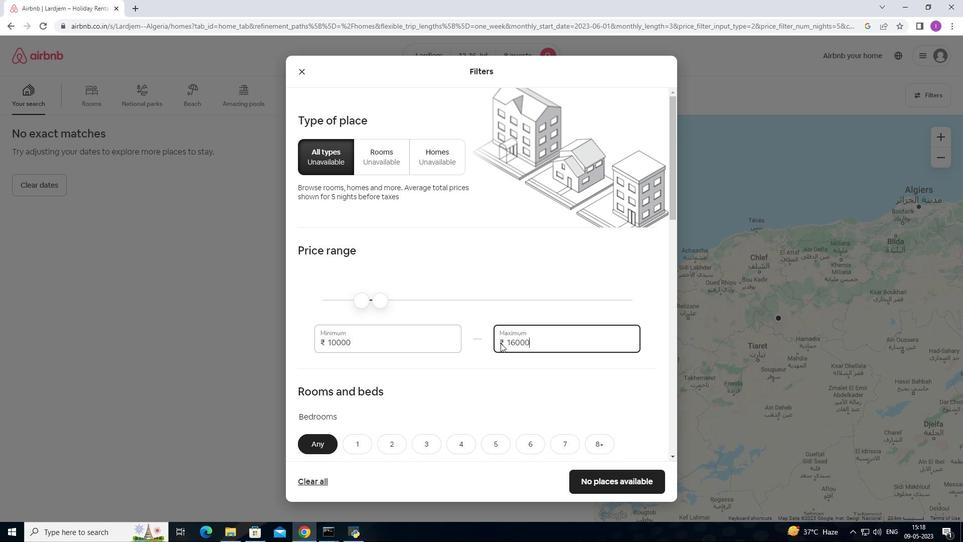 
Action: Mouse scrolled (500, 342) with delta (0, 0)
Screenshot: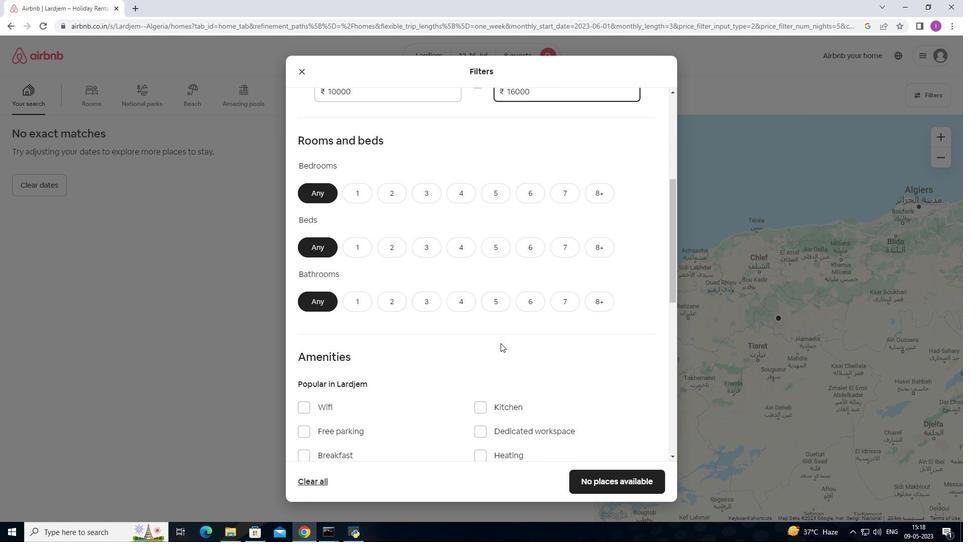
Action: Mouse moved to (500, 339)
Screenshot: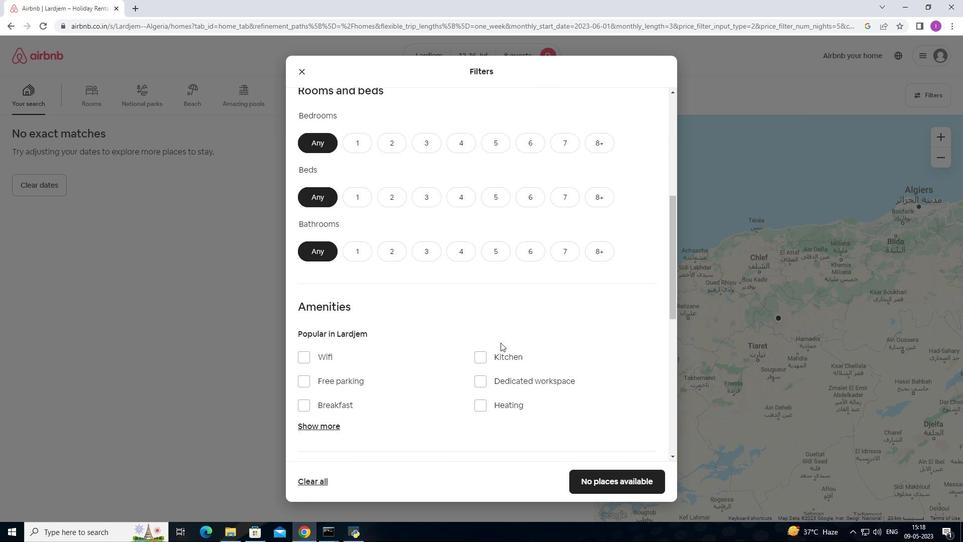 
Action: Mouse scrolled (500, 338) with delta (0, 0)
Screenshot: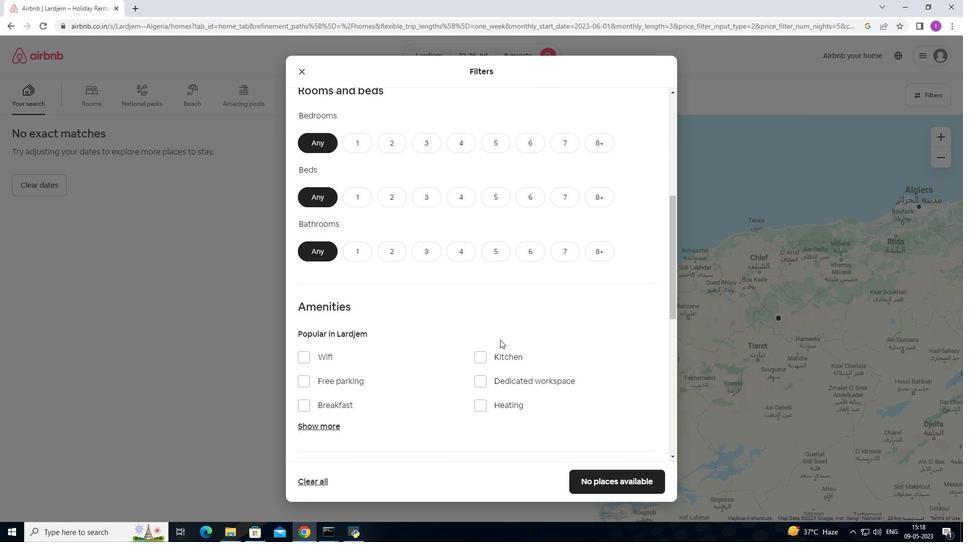 
Action: Mouse moved to (480, 156)
Screenshot: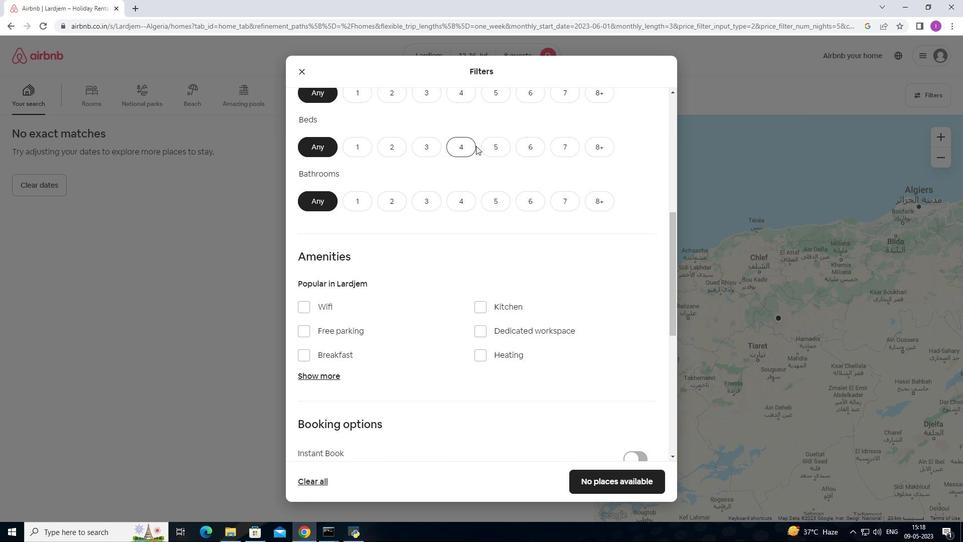 
Action: Mouse scrolled (480, 157) with delta (0, 0)
Screenshot: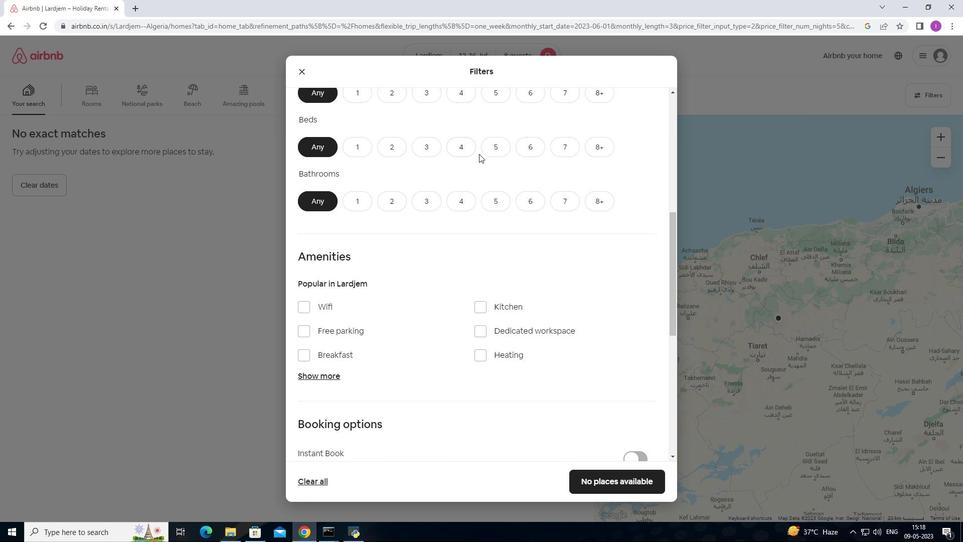 
Action: Mouse moved to (605, 145)
Screenshot: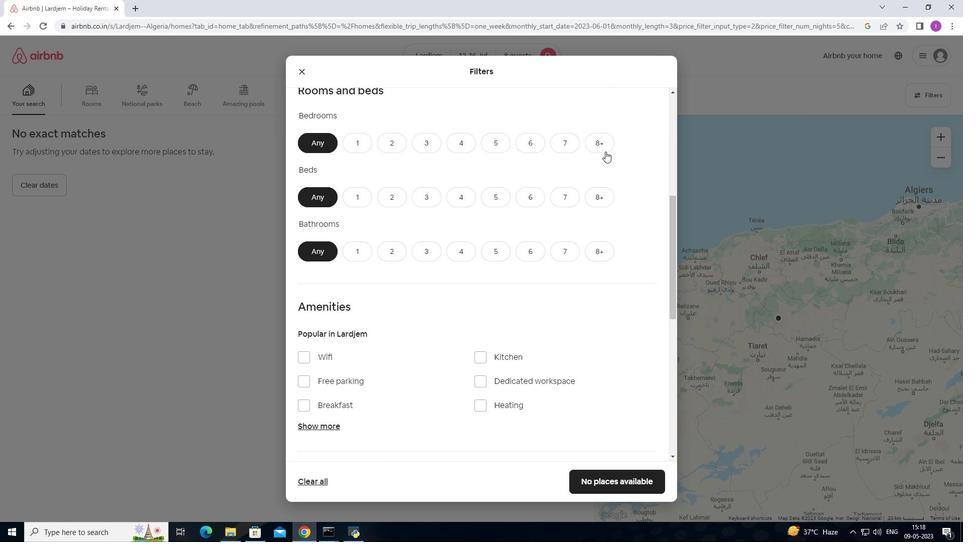 
Action: Mouse pressed left at (605, 145)
Screenshot: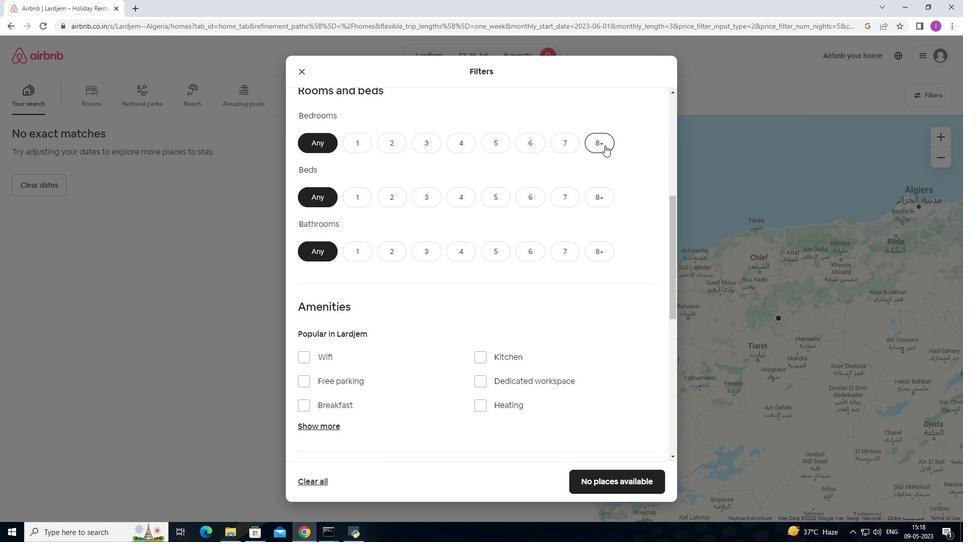 
Action: Mouse moved to (598, 191)
Screenshot: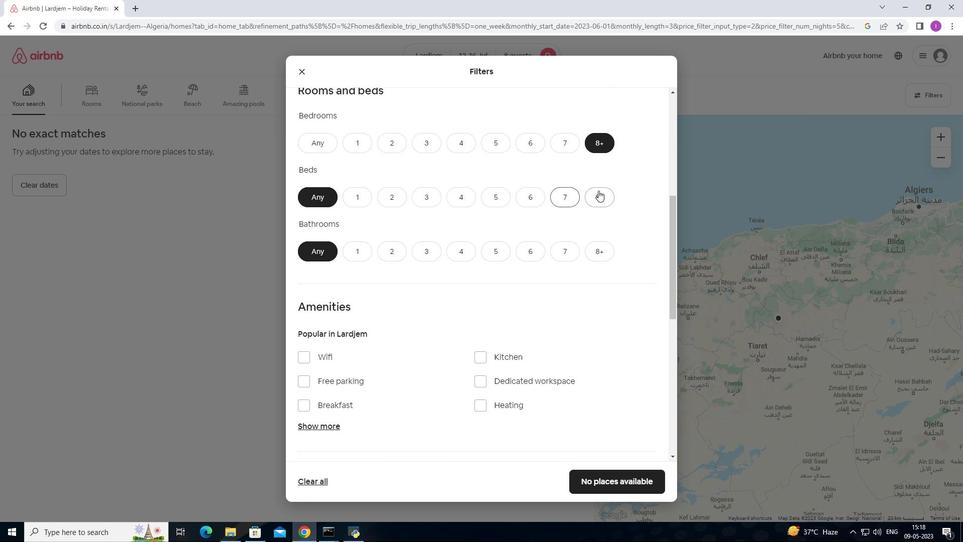 
Action: Mouse pressed left at (598, 191)
Screenshot: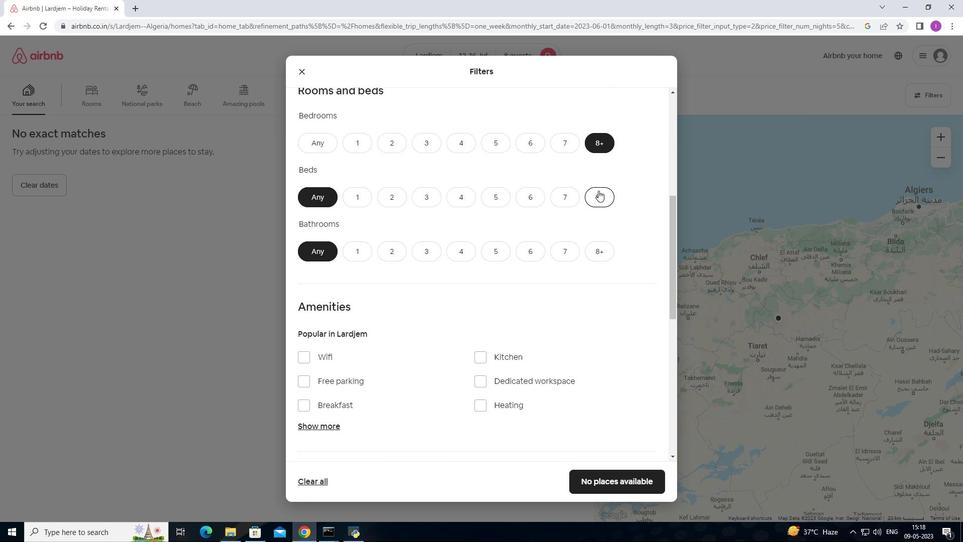 
Action: Mouse moved to (608, 255)
Screenshot: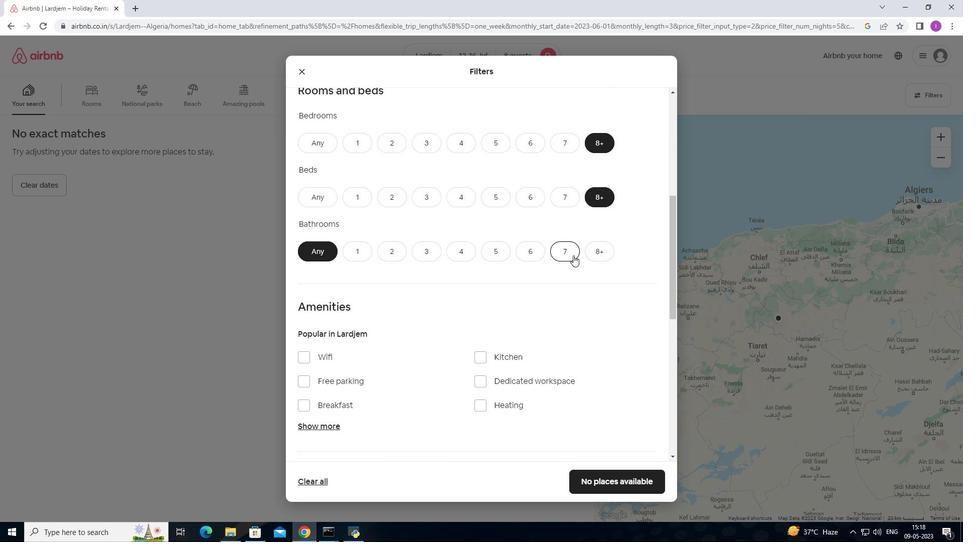 
Action: Mouse pressed left at (608, 255)
Screenshot: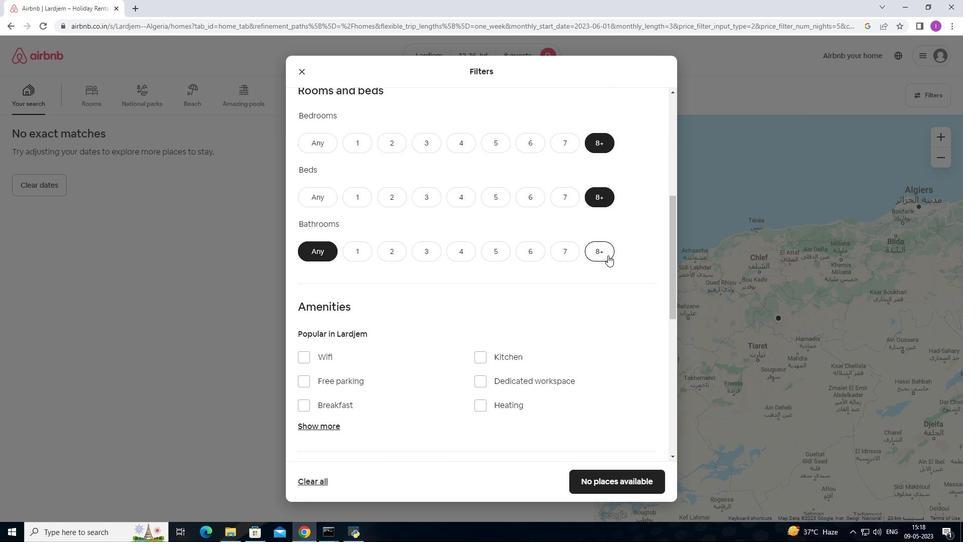 
Action: Mouse moved to (481, 273)
Screenshot: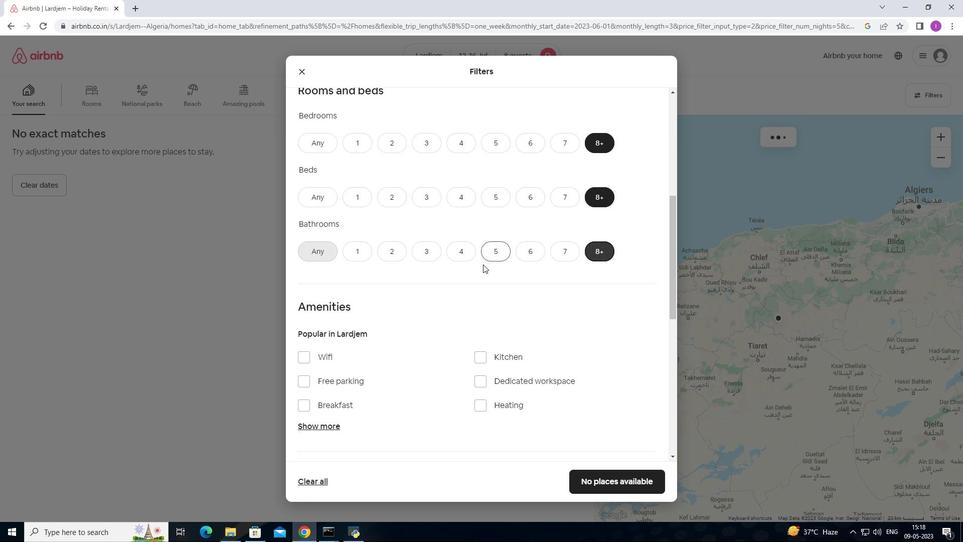 
Action: Mouse scrolled (481, 272) with delta (0, 0)
Screenshot: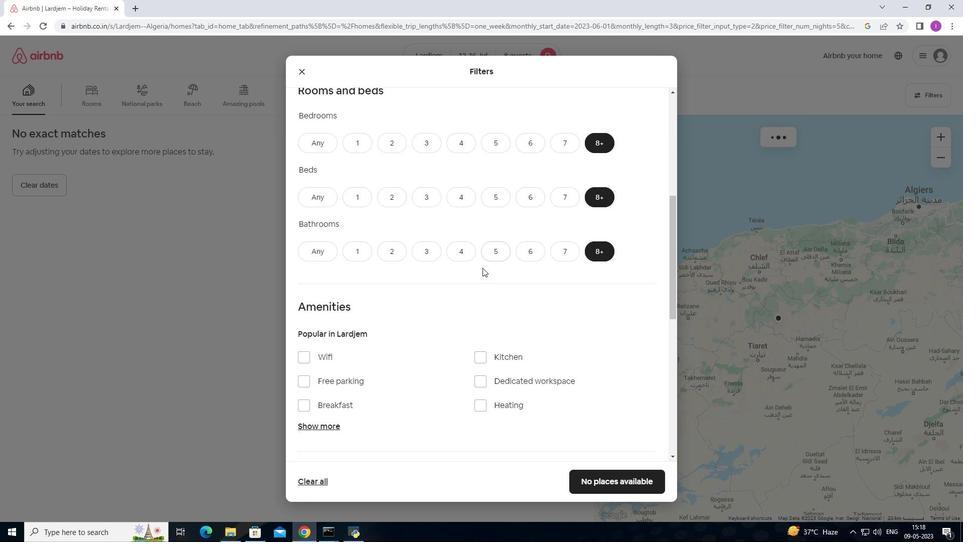 
Action: Mouse moved to (481, 273)
Screenshot: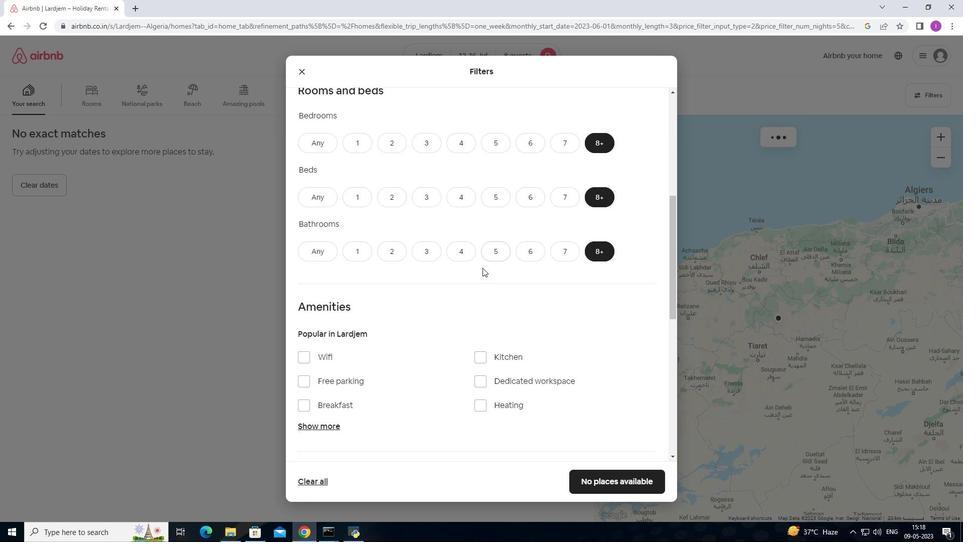 
Action: Mouse scrolled (481, 272) with delta (0, 0)
Screenshot: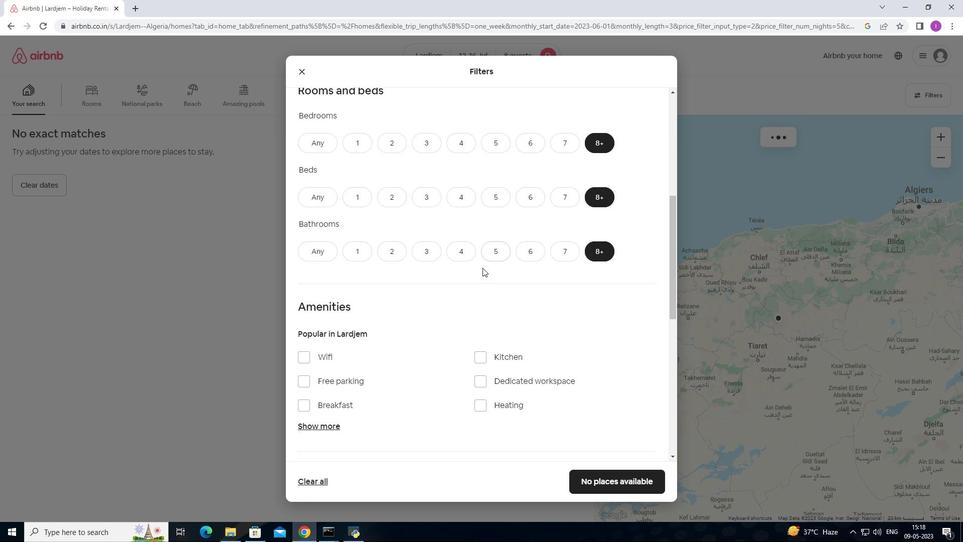 
Action: Mouse moved to (481, 273)
Screenshot: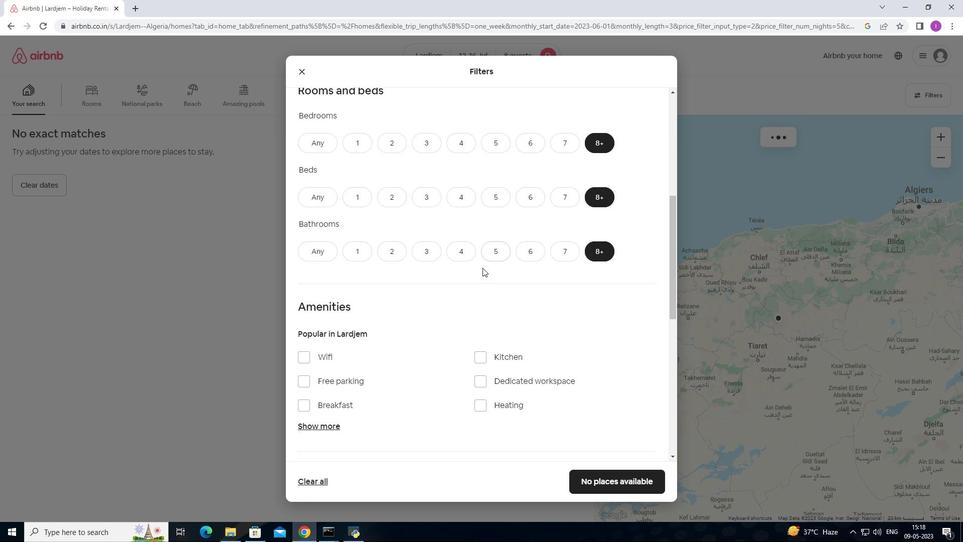 
Action: Mouse scrolled (481, 273) with delta (0, 0)
Screenshot: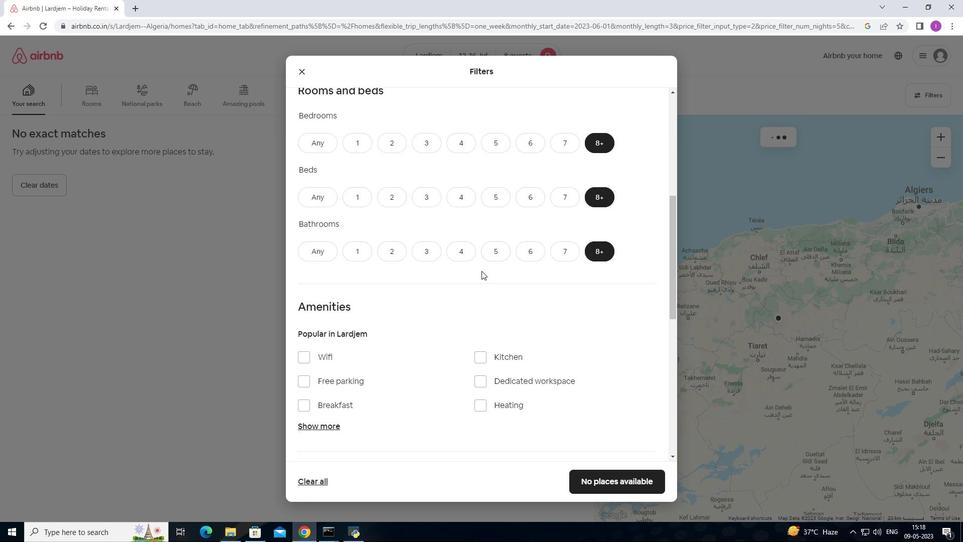 
Action: Mouse moved to (481, 274)
Screenshot: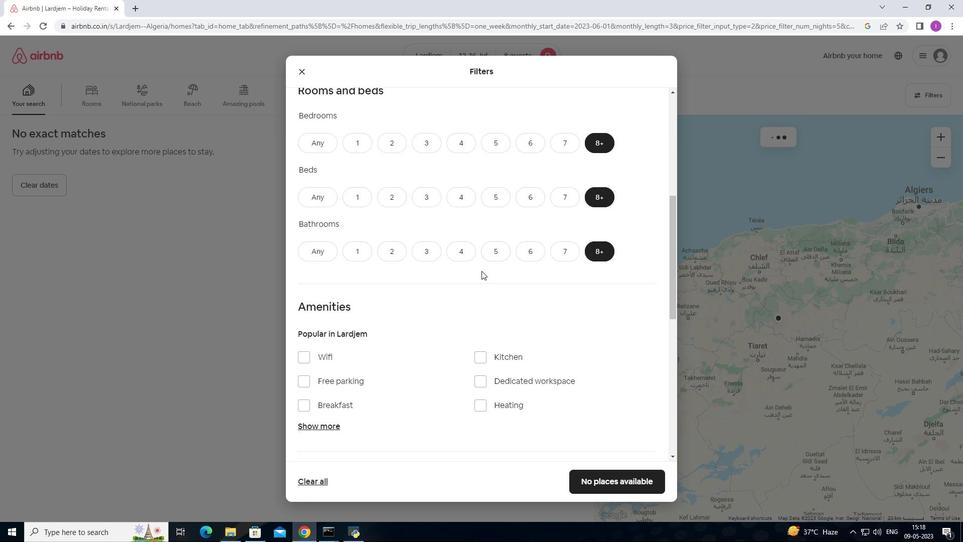 
Action: Mouse scrolled (481, 273) with delta (0, 0)
Screenshot: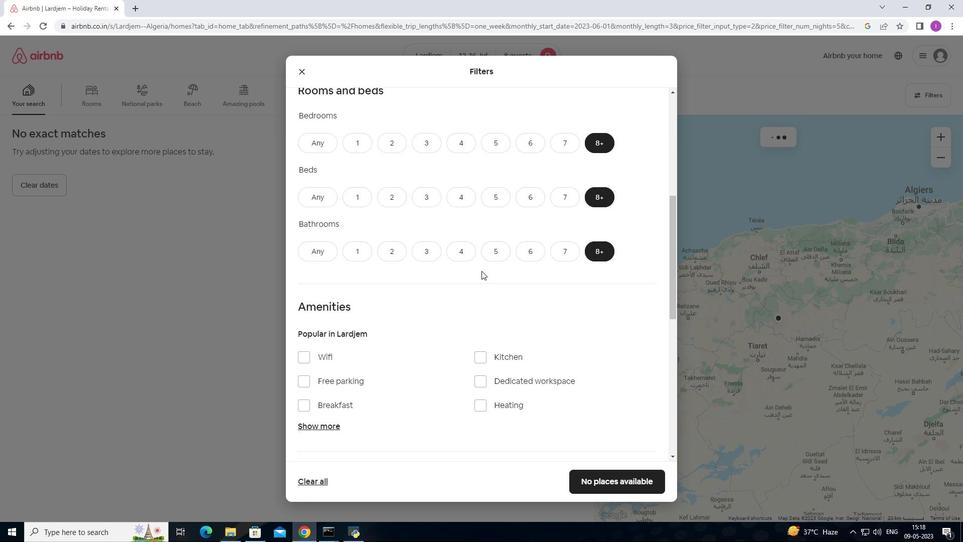 
Action: Mouse moved to (303, 152)
Screenshot: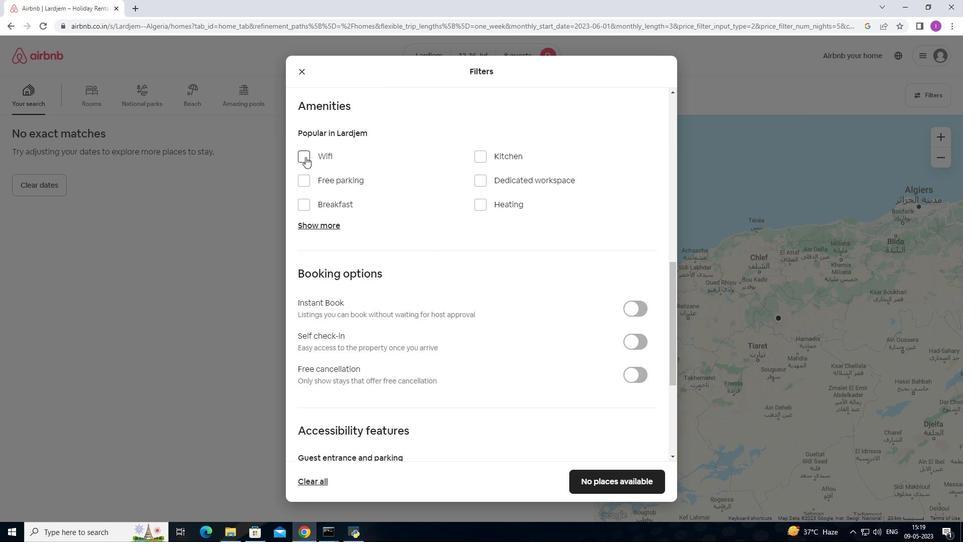 
Action: Mouse pressed left at (303, 152)
Screenshot: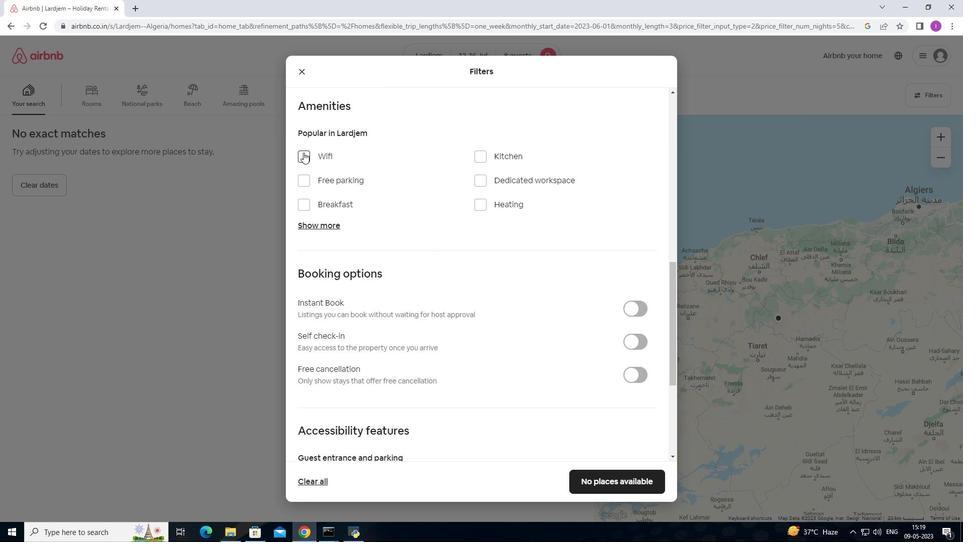 
Action: Mouse moved to (303, 182)
Screenshot: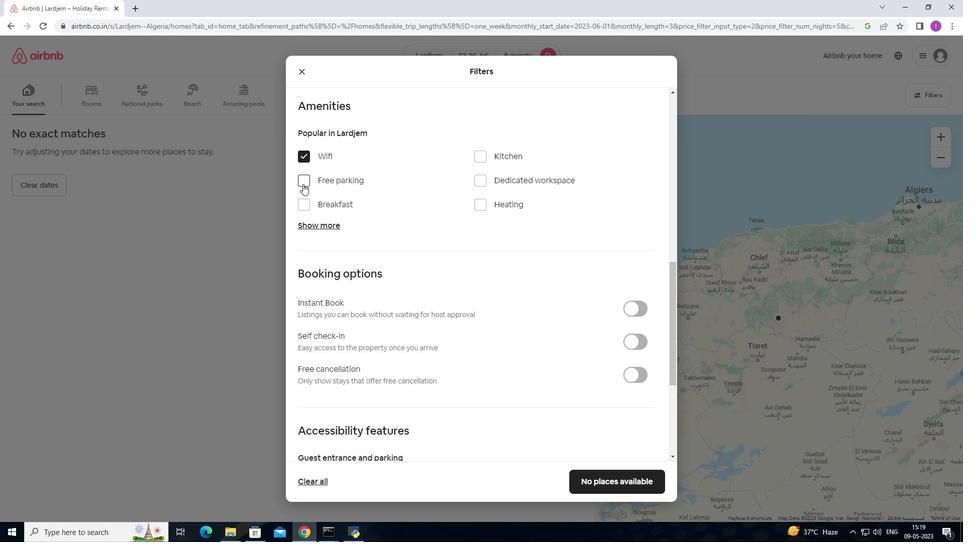 
Action: Mouse pressed left at (303, 182)
Screenshot: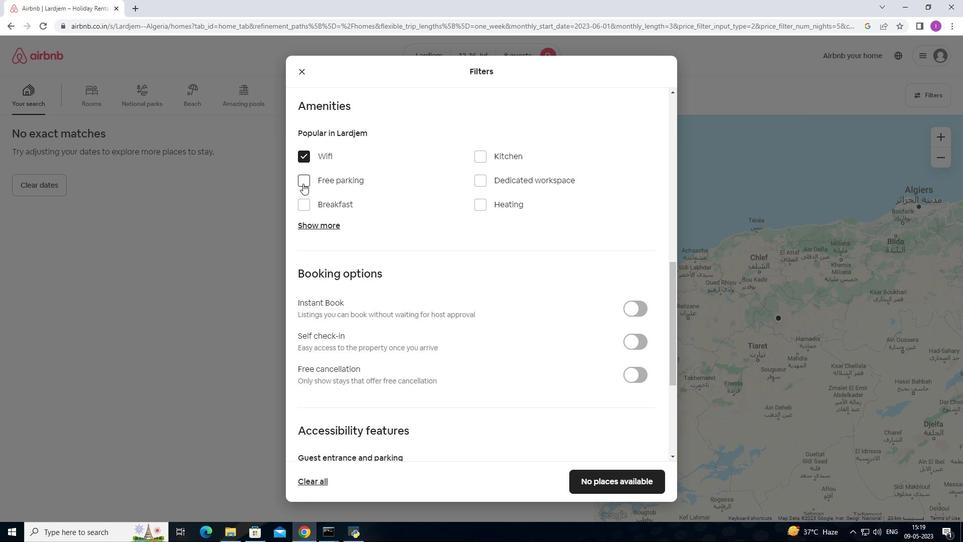 
Action: Mouse moved to (326, 224)
Screenshot: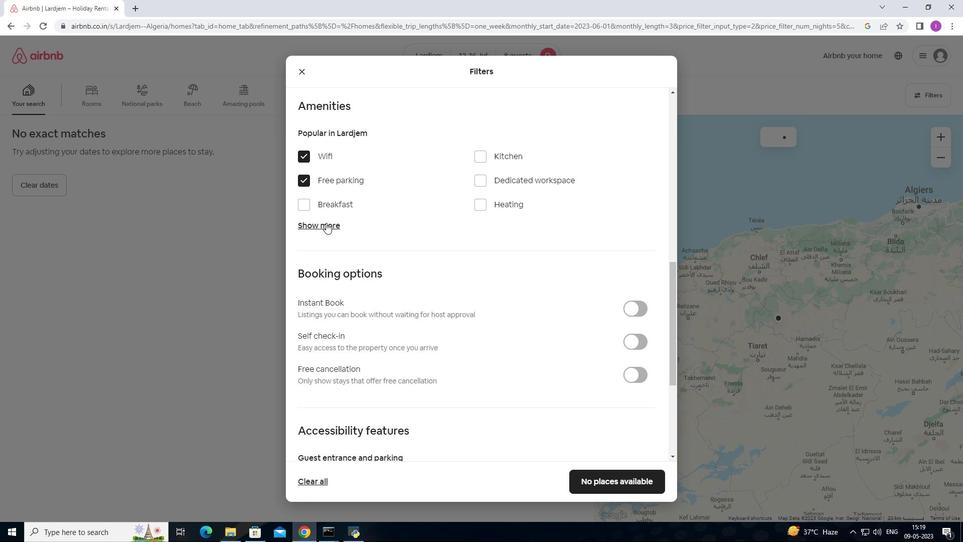 
Action: Mouse pressed left at (326, 224)
Screenshot: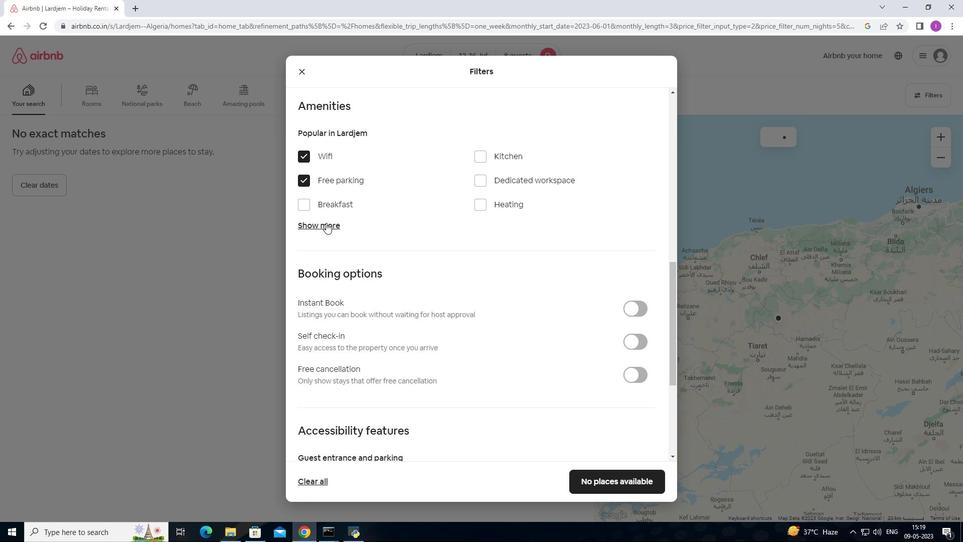 
Action: Mouse moved to (388, 212)
Screenshot: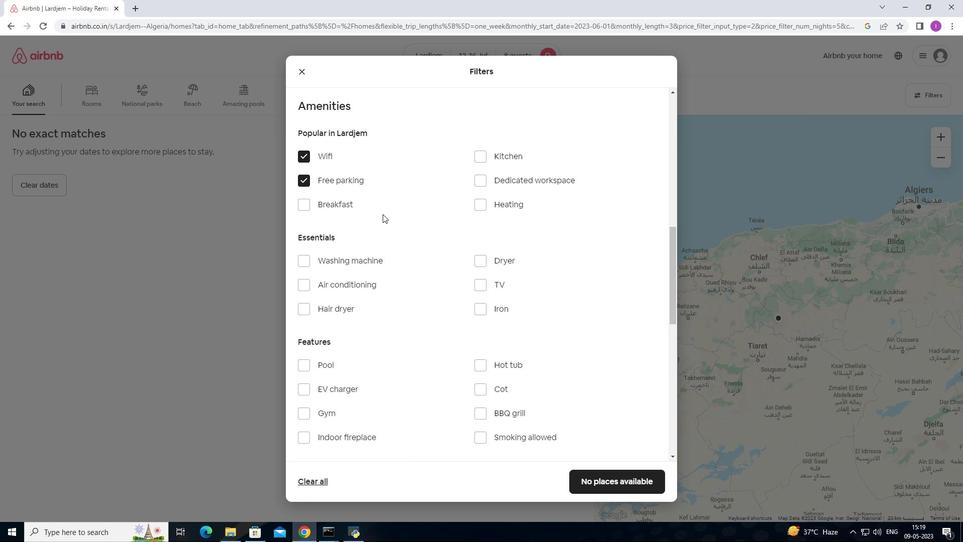 
Action: Mouse scrolled (388, 212) with delta (0, 0)
Screenshot: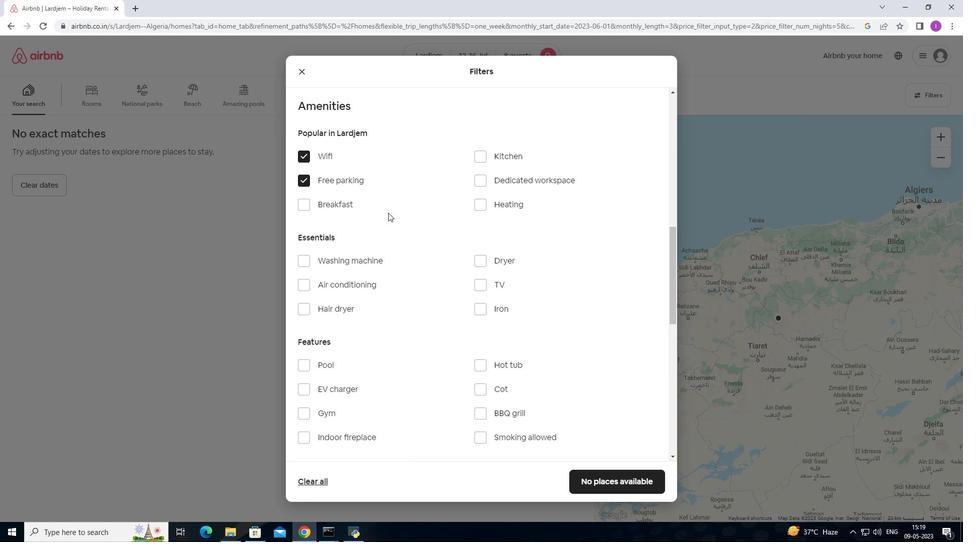 
Action: Mouse moved to (477, 231)
Screenshot: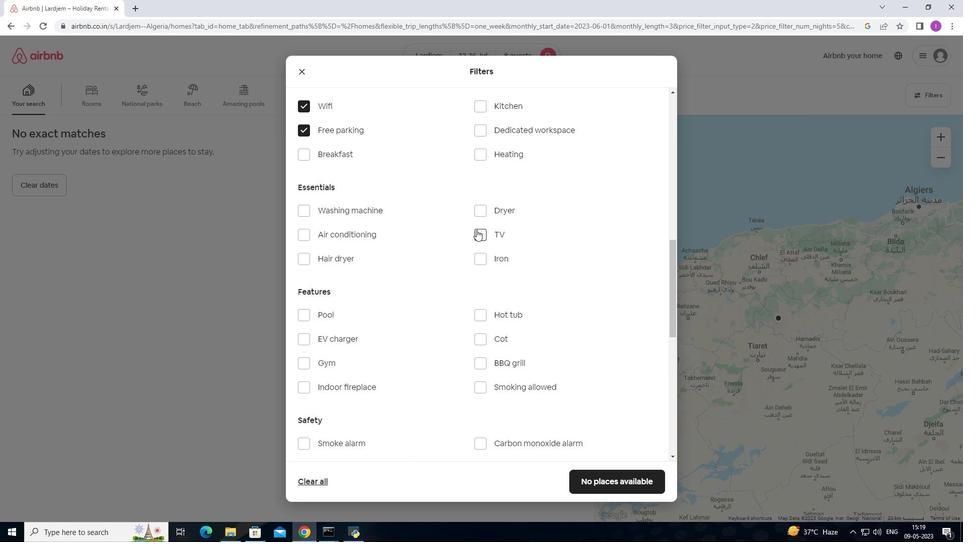 
Action: Mouse pressed left at (477, 231)
Screenshot: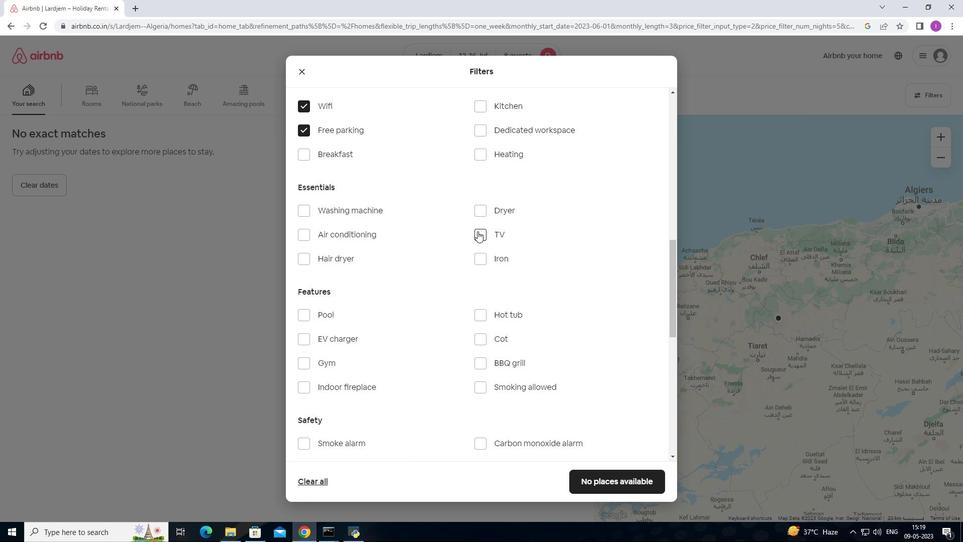 
Action: Mouse moved to (304, 362)
Screenshot: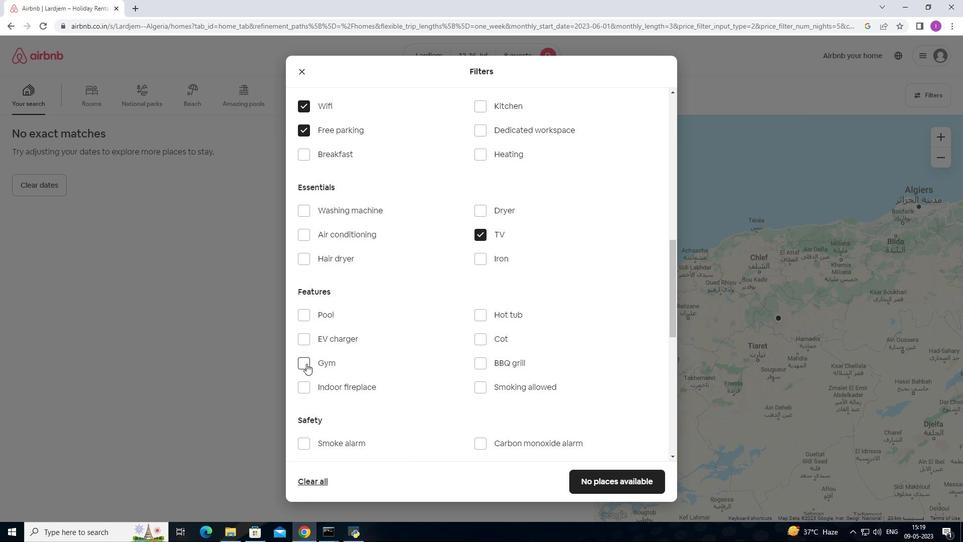 
Action: Mouse pressed left at (304, 362)
Screenshot: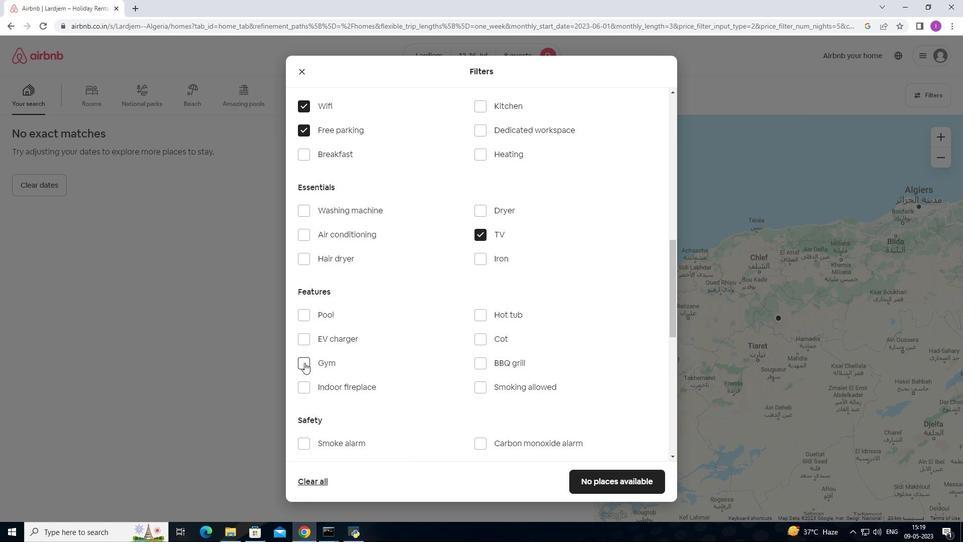 
Action: Mouse moved to (404, 360)
Screenshot: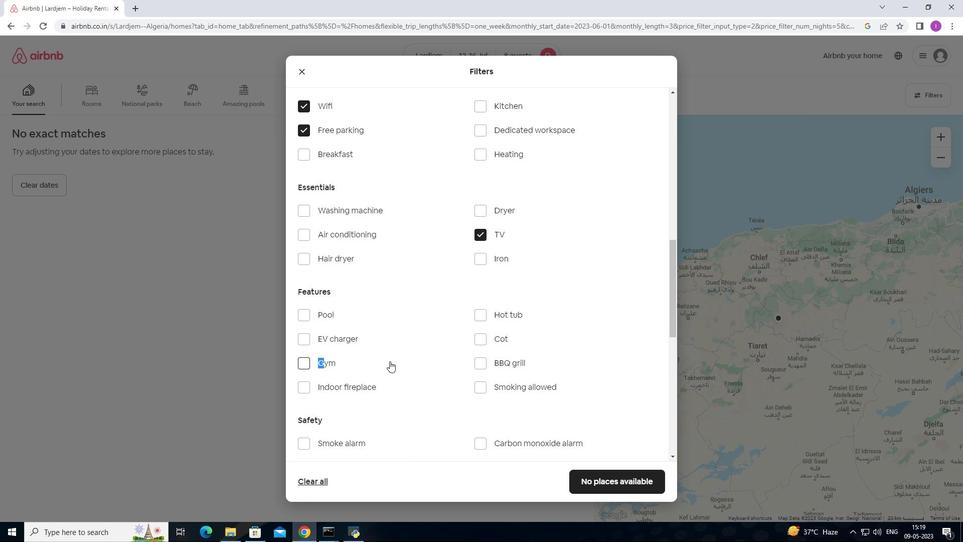 
Action: Mouse scrolled (404, 359) with delta (0, 0)
Screenshot: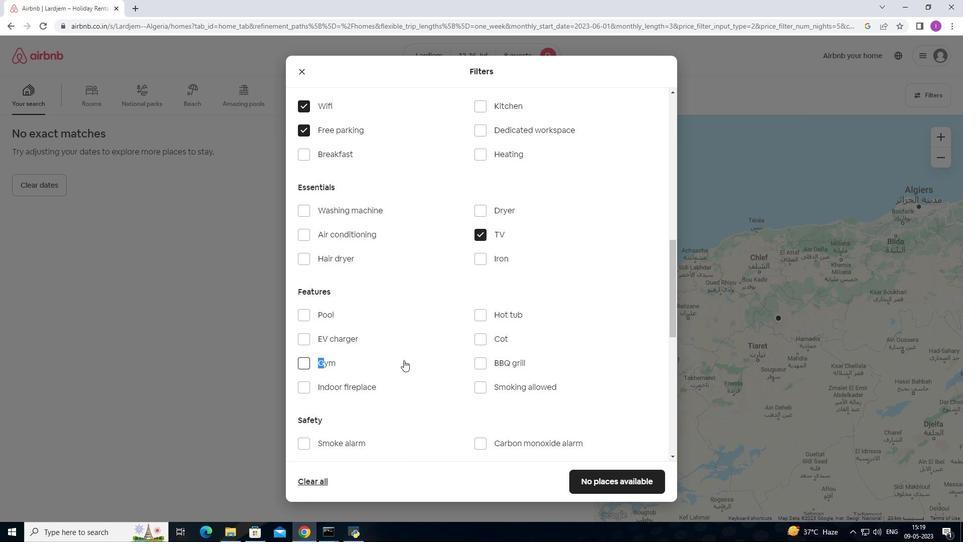 
Action: Mouse scrolled (404, 359) with delta (0, 0)
Screenshot: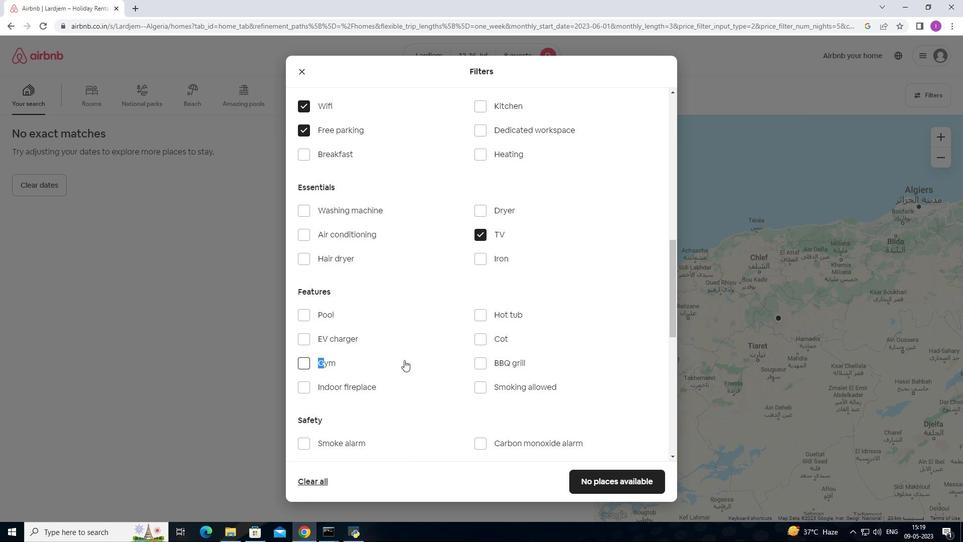 
Action: Mouse moved to (435, 336)
Screenshot: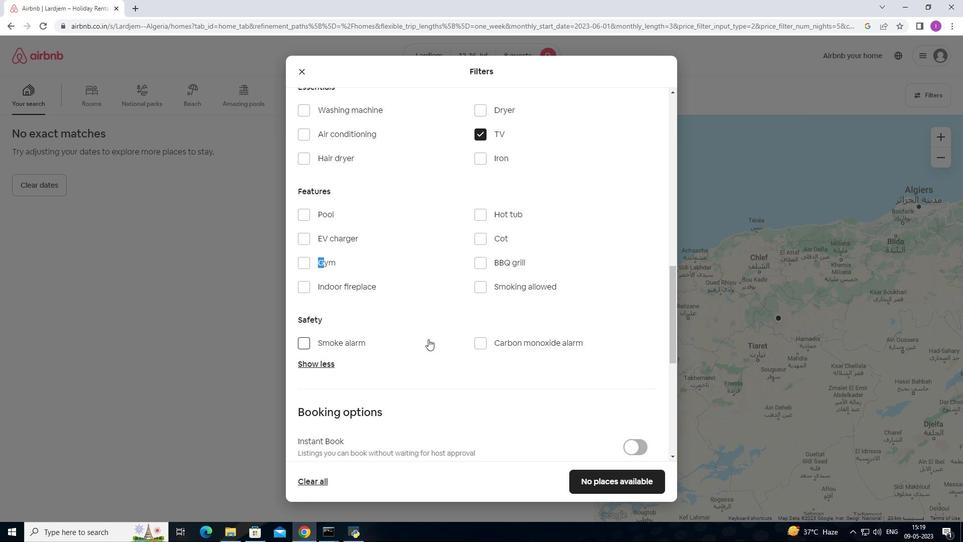 
Action: Mouse scrolled (435, 337) with delta (0, 0)
Screenshot: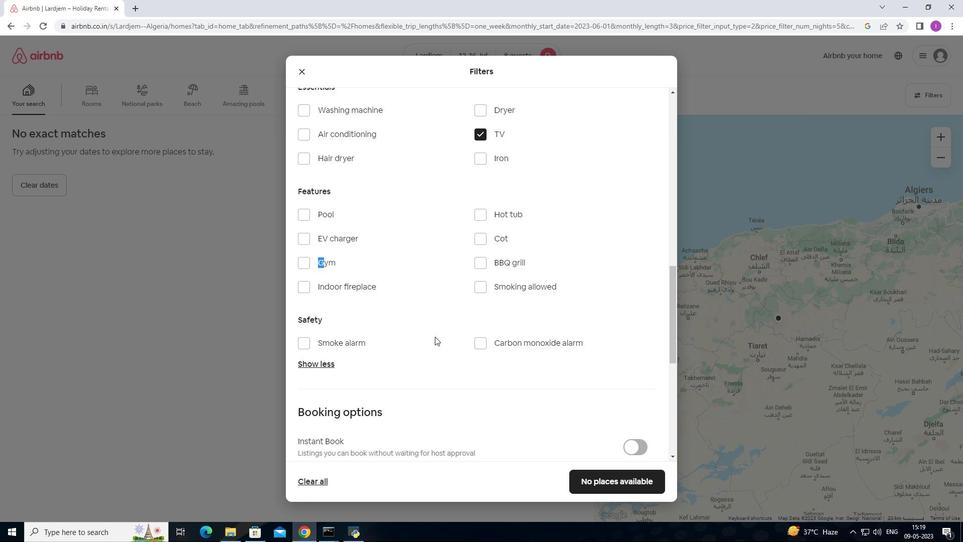 
Action: Mouse moved to (435, 336)
Screenshot: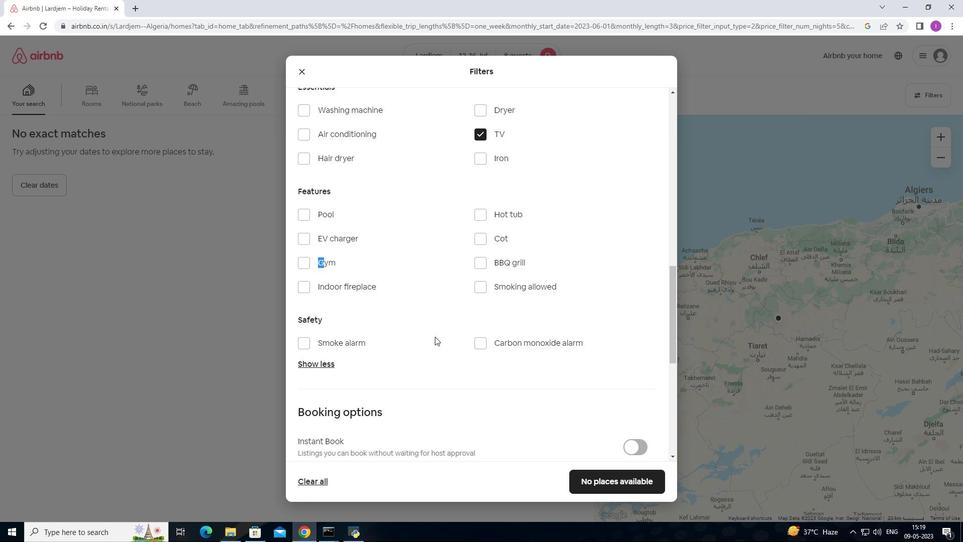 
Action: Mouse scrolled (435, 337) with delta (0, 0)
Screenshot: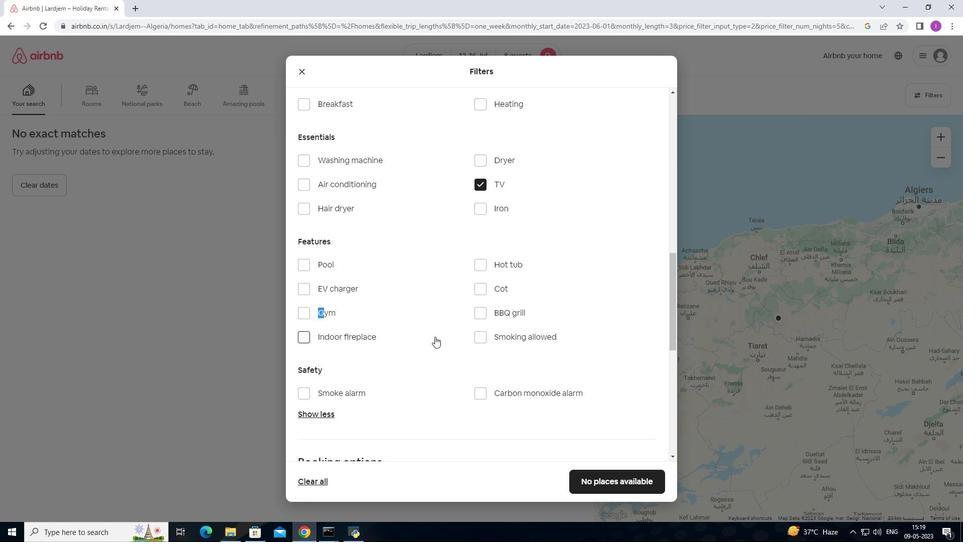 
Action: Mouse scrolled (435, 337) with delta (0, 0)
Screenshot: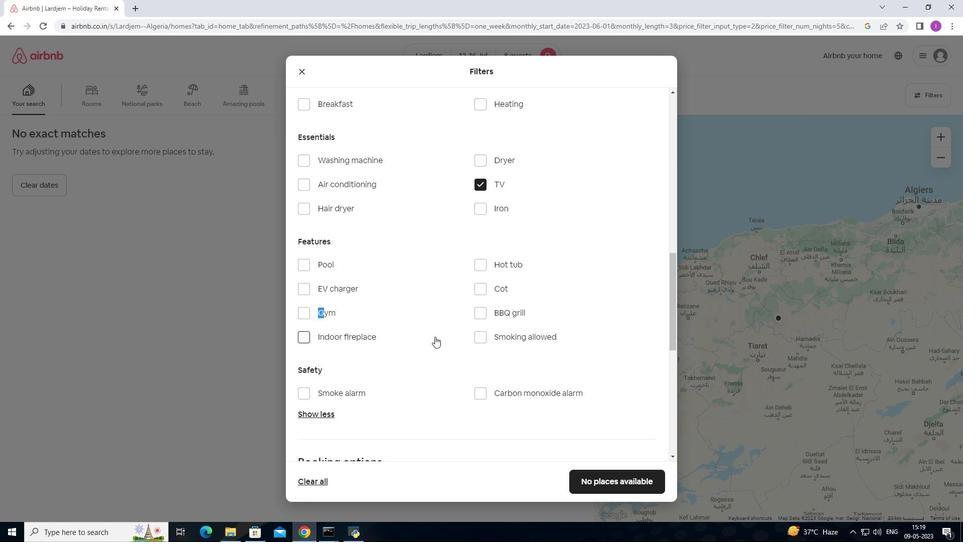 
Action: Mouse scrolled (435, 337) with delta (0, 0)
Screenshot: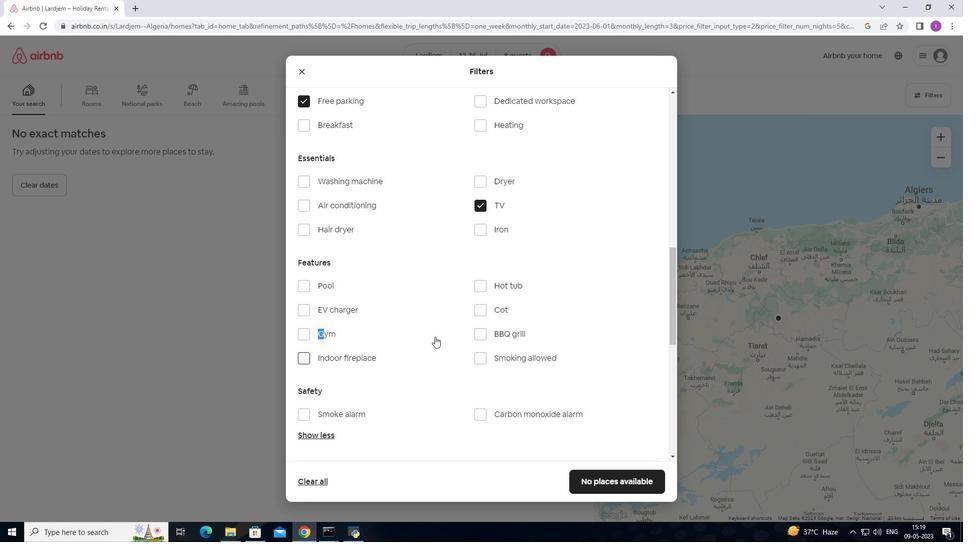 
Action: Mouse moved to (358, 258)
Screenshot: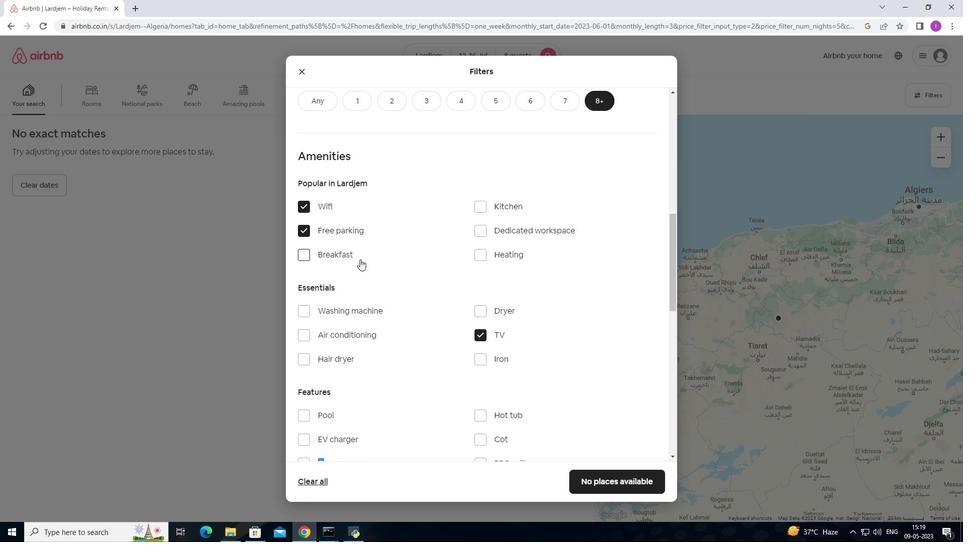 
Action: Mouse pressed left at (358, 258)
Screenshot: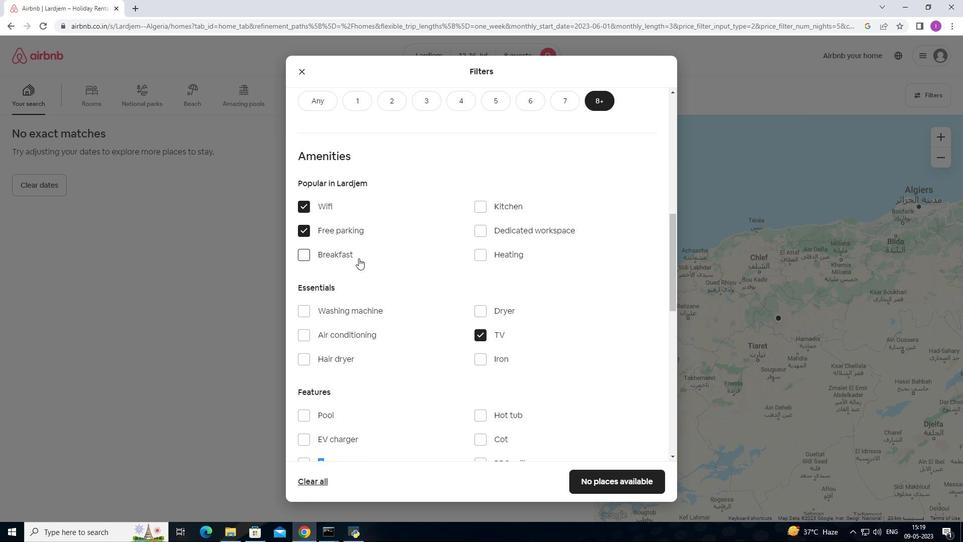
Action: Mouse moved to (368, 273)
Screenshot: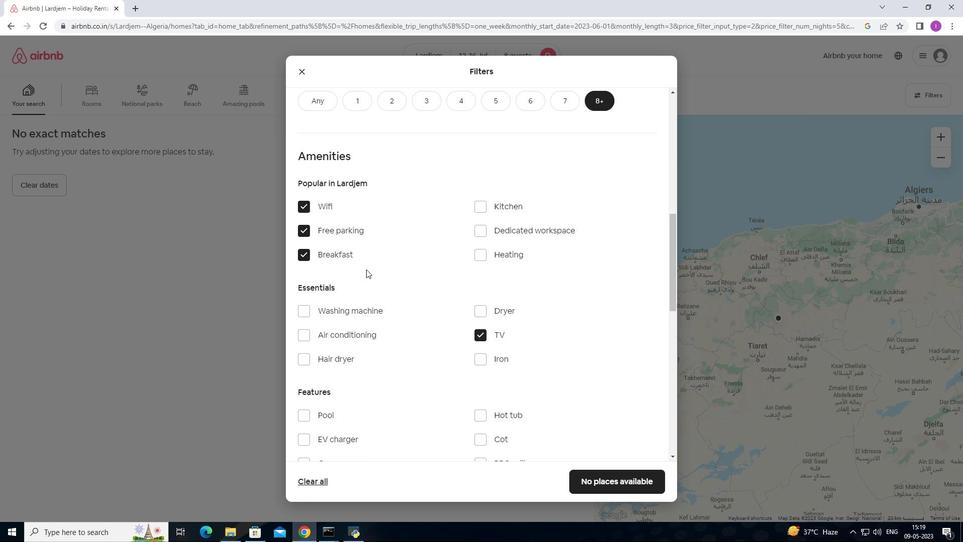 
Action: Mouse scrolled (368, 272) with delta (0, 0)
Screenshot: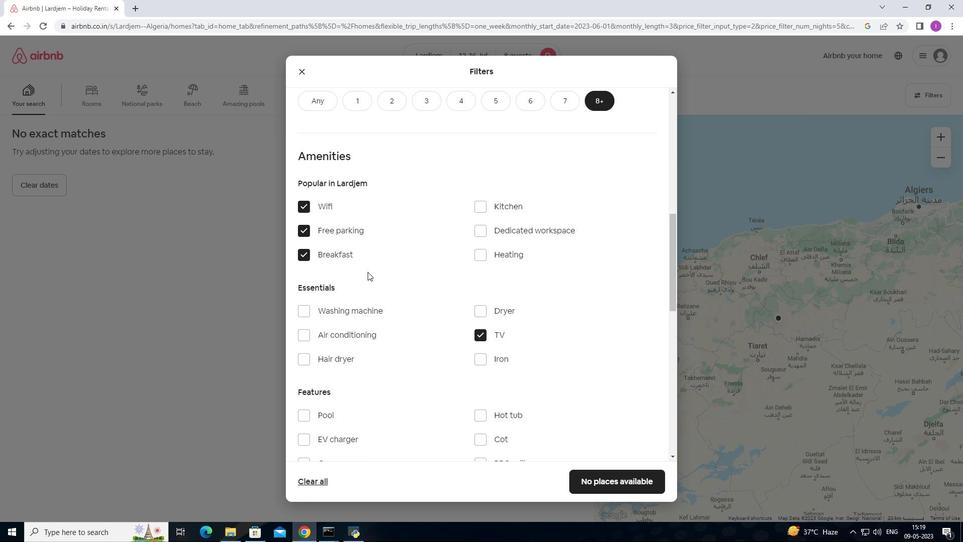 
Action: Mouse scrolled (368, 272) with delta (0, 0)
Screenshot: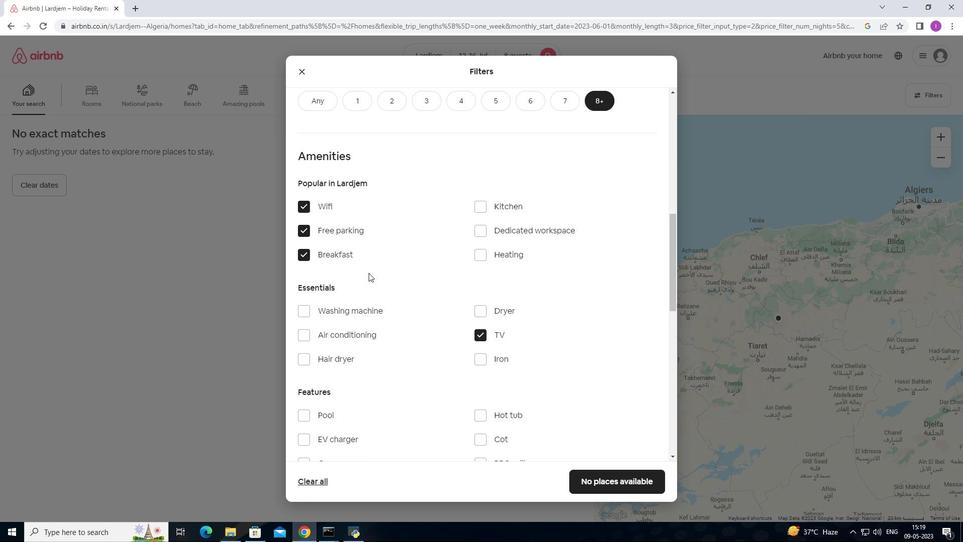 
Action: Mouse scrolled (368, 272) with delta (0, 0)
Screenshot: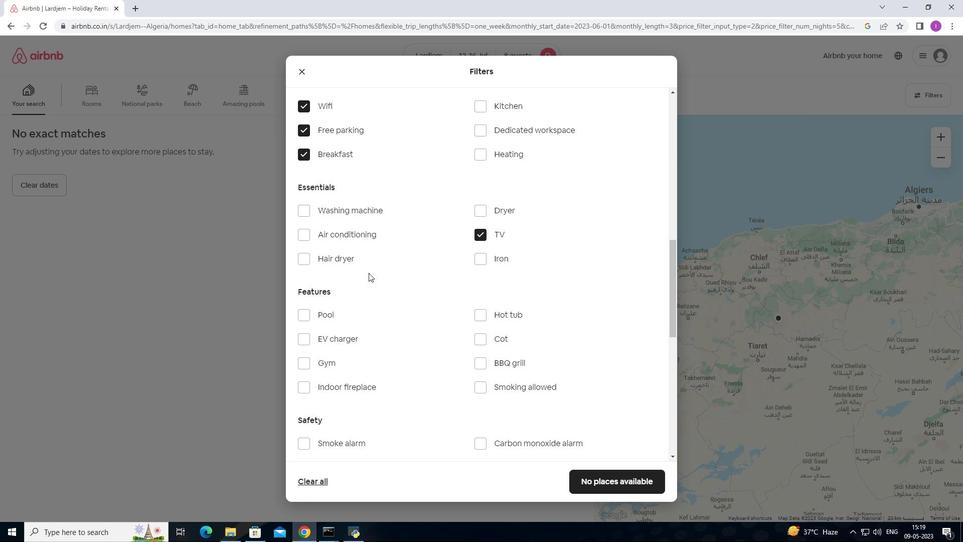 
Action: Mouse scrolled (368, 272) with delta (0, 0)
Screenshot: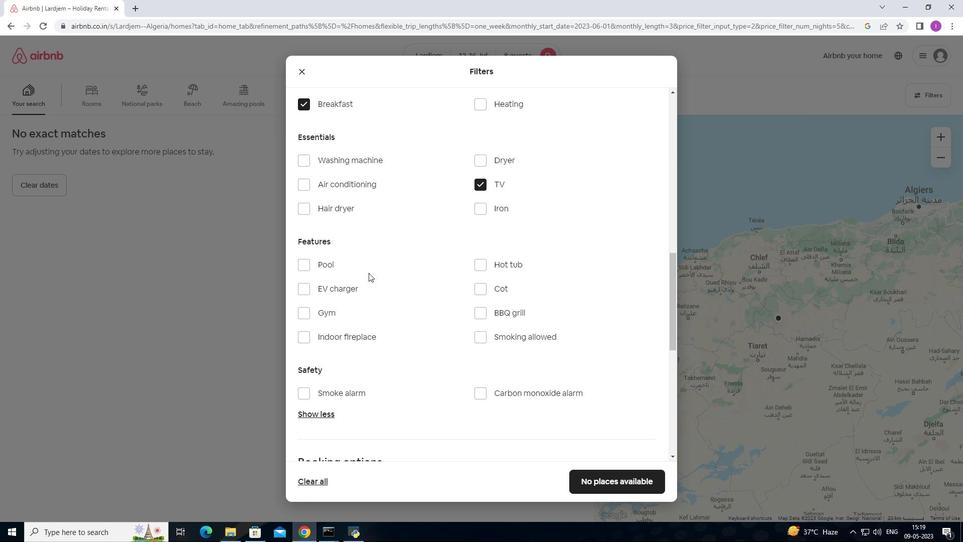 
Action: Mouse scrolled (368, 272) with delta (0, 0)
Screenshot: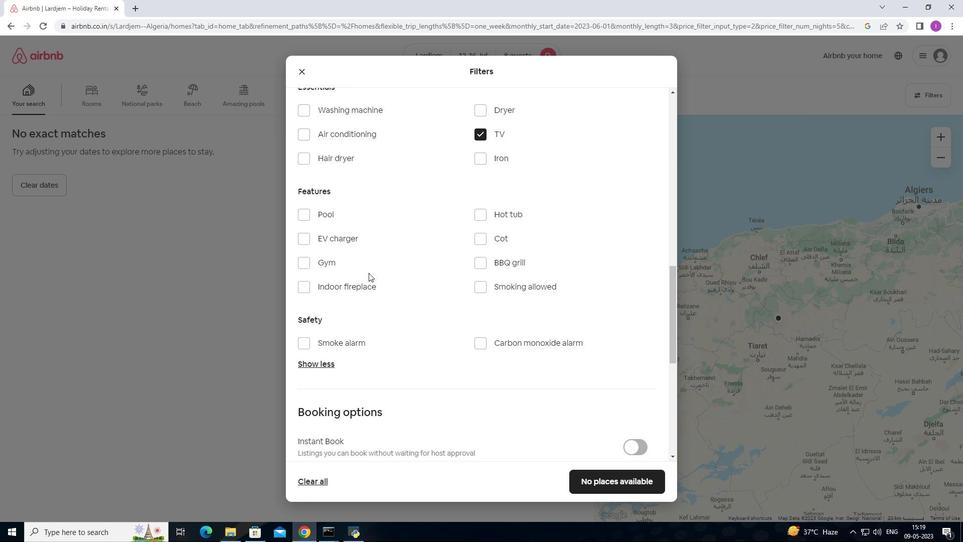 
Action: Mouse scrolled (368, 272) with delta (0, 0)
Screenshot: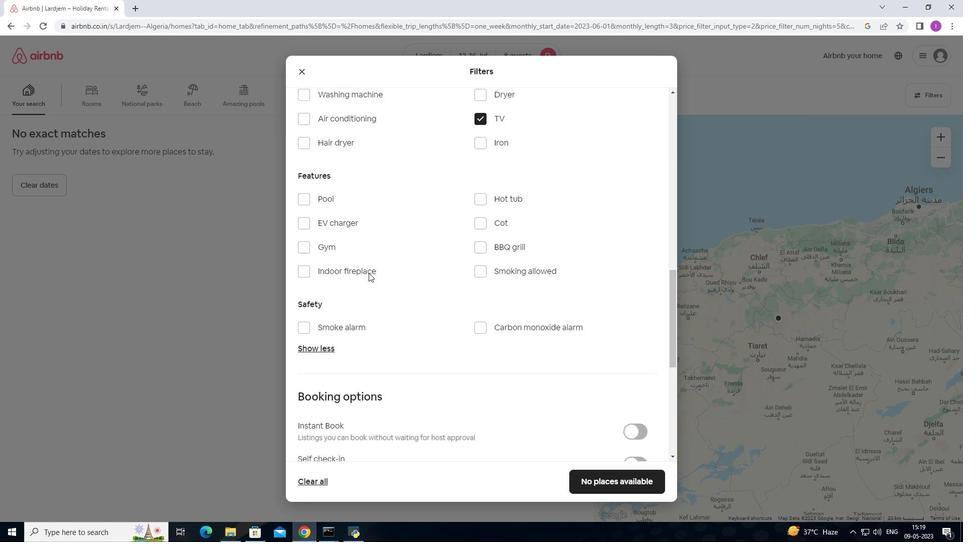 
Action: Mouse moved to (369, 273)
Screenshot: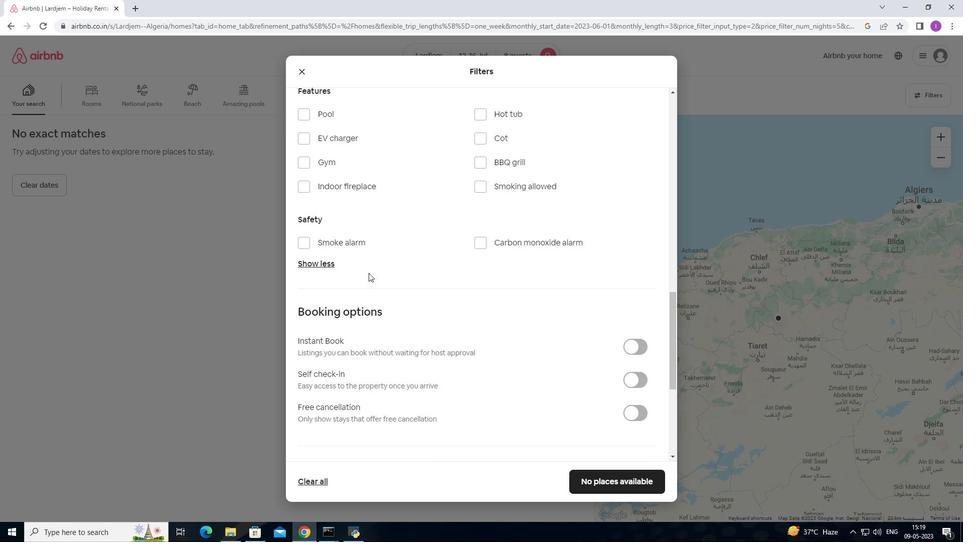 
Action: Mouse scrolled (369, 272) with delta (0, 0)
Screenshot: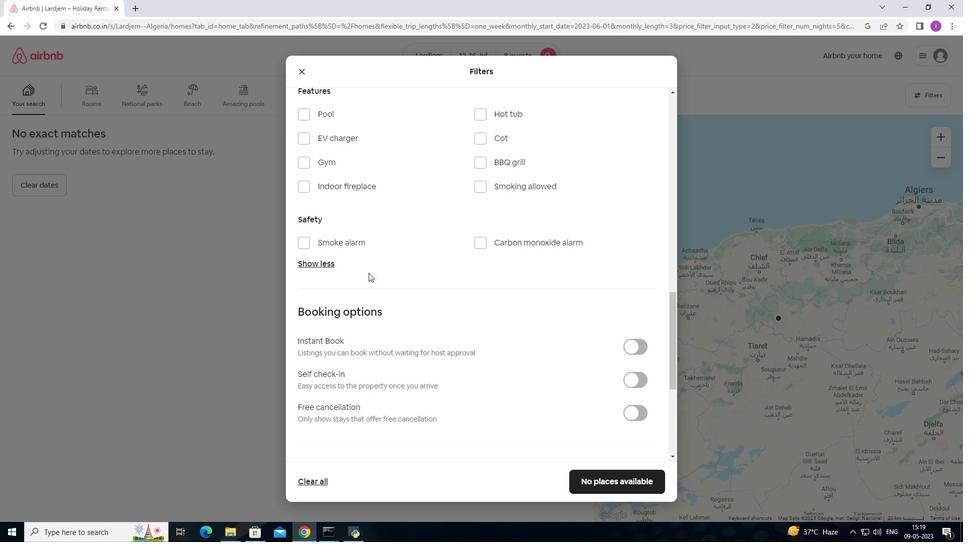 
Action: Mouse scrolled (369, 272) with delta (0, 0)
Screenshot: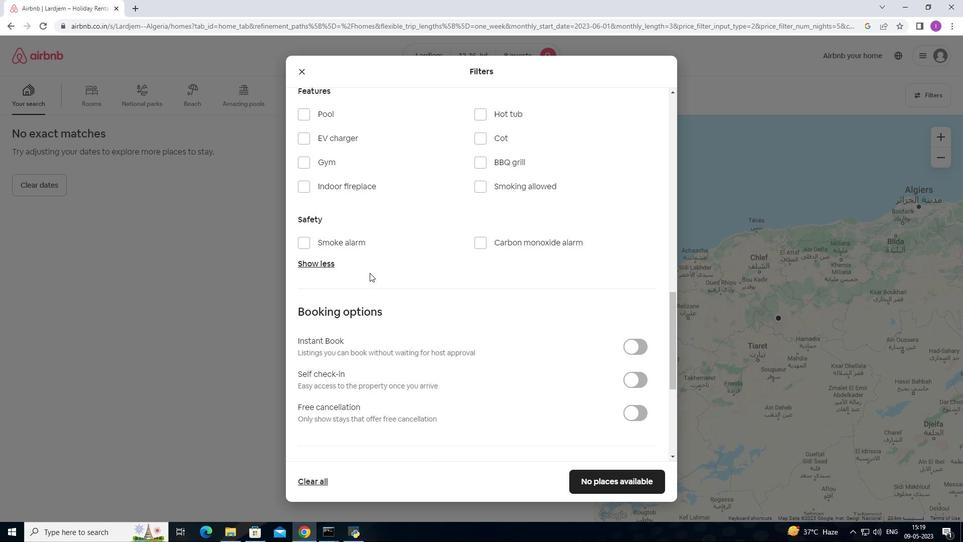 
Action: Mouse scrolled (369, 272) with delta (0, 0)
Screenshot: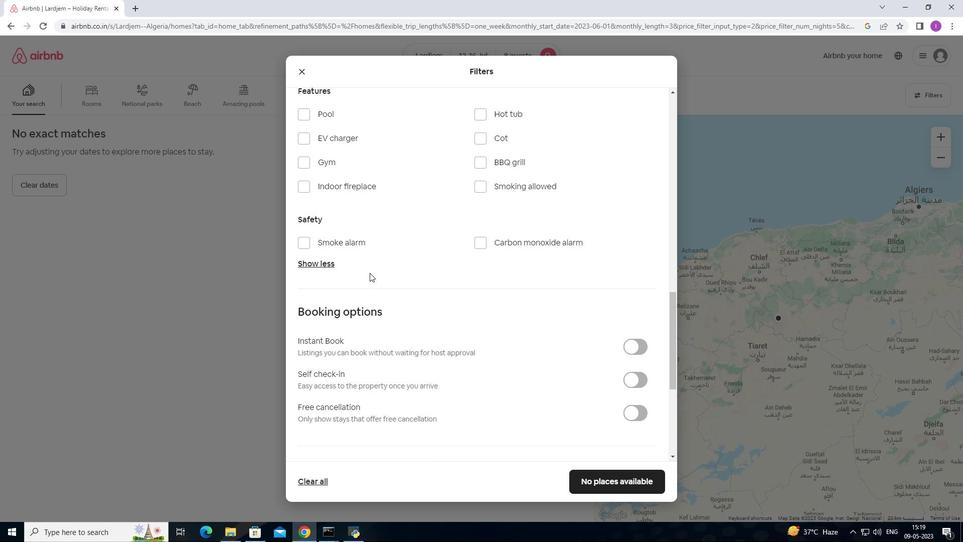 
Action: Mouse moved to (635, 231)
Screenshot: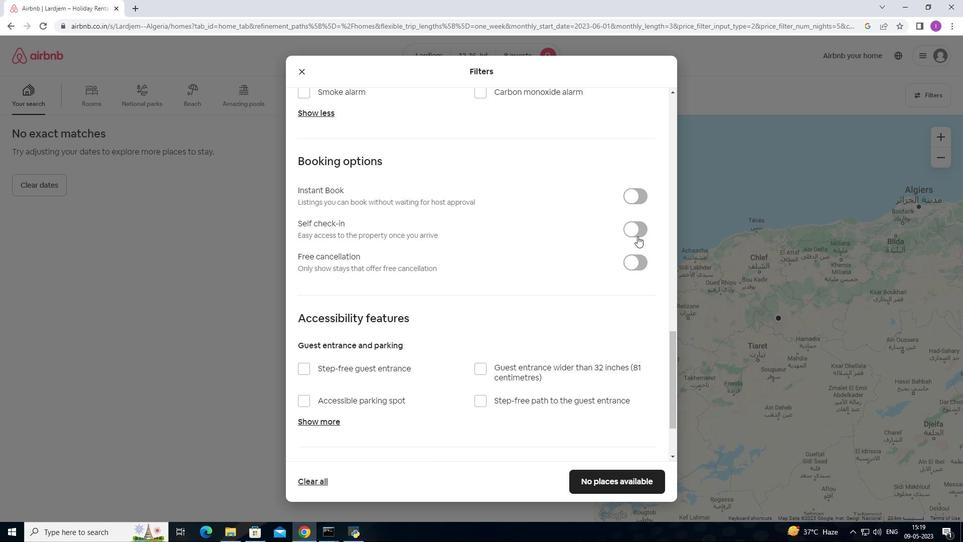 
Action: Mouse pressed left at (635, 231)
Screenshot: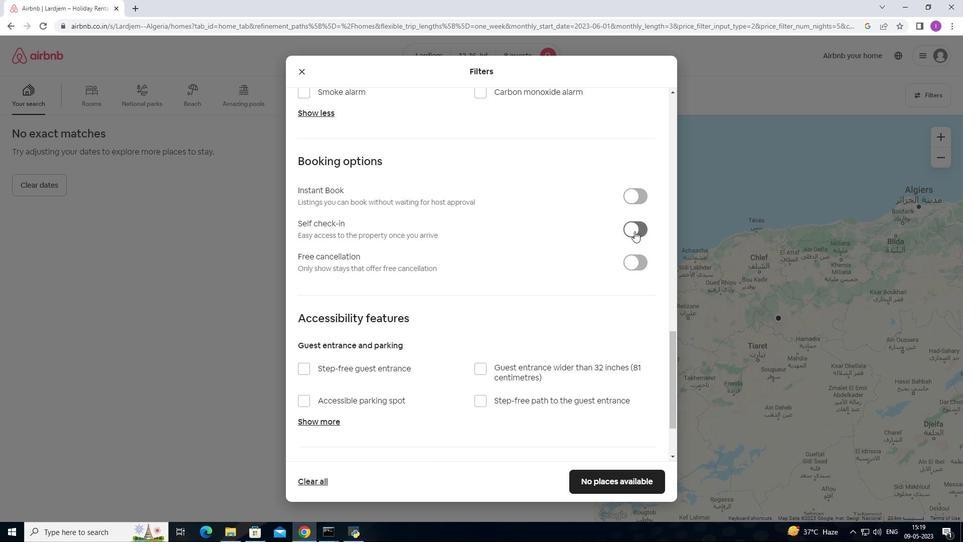 
Action: Mouse moved to (536, 332)
Screenshot: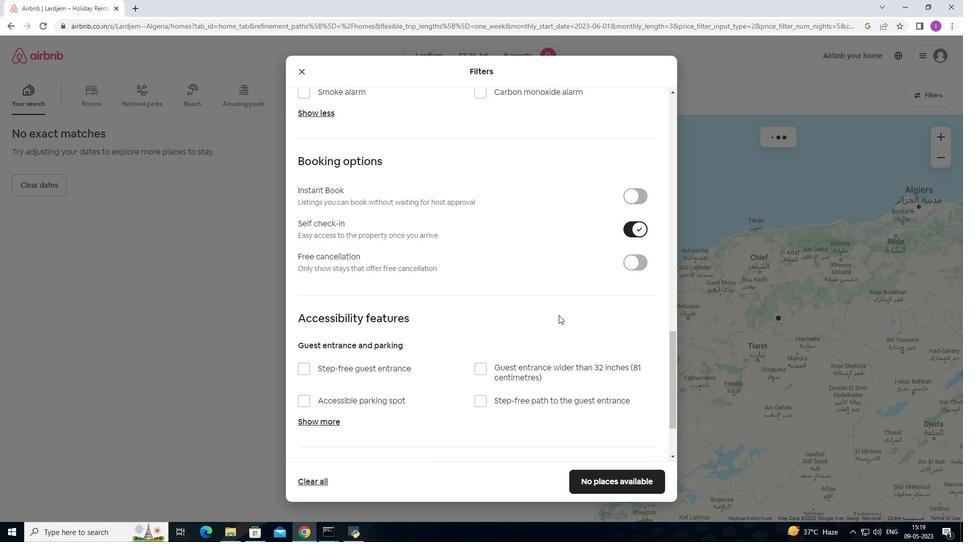 
Action: Mouse scrolled (536, 332) with delta (0, 0)
Screenshot: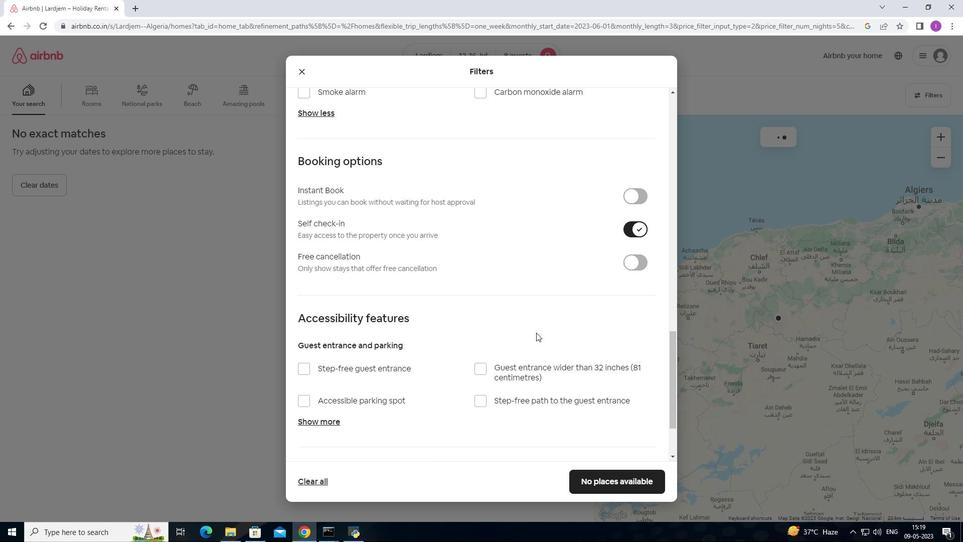 
Action: Mouse scrolled (536, 332) with delta (0, 0)
Screenshot: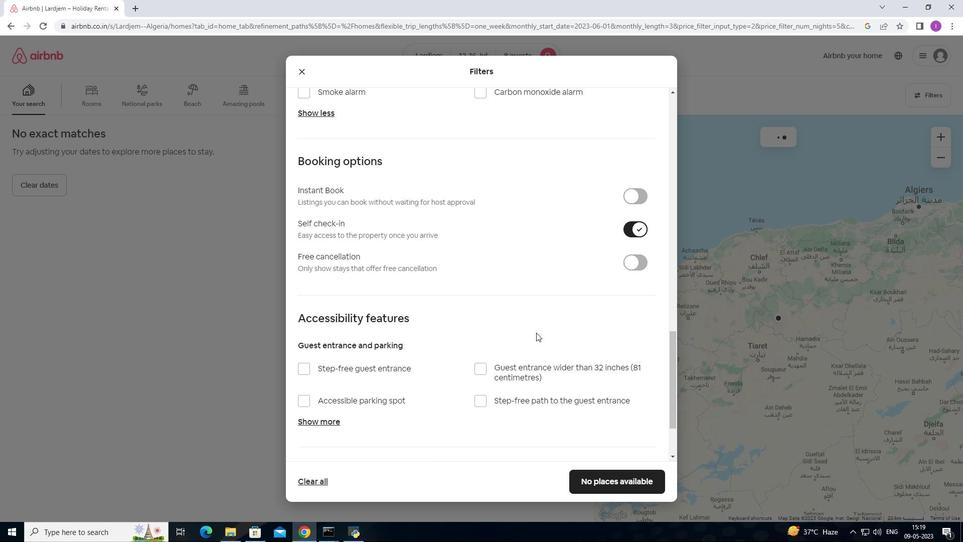 
Action: Mouse scrolled (536, 332) with delta (0, 0)
Screenshot: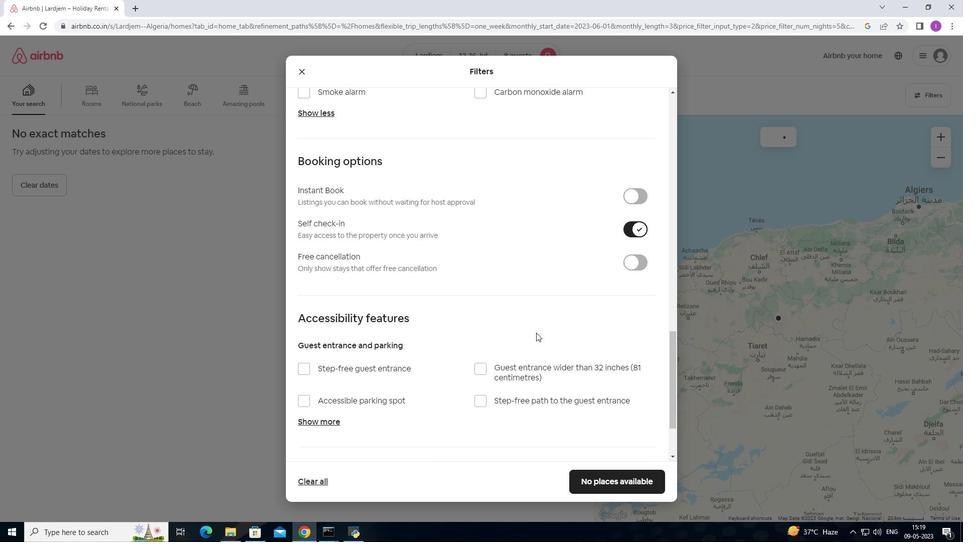 
Action: Mouse scrolled (536, 332) with delta (0, 0)
Screenshot: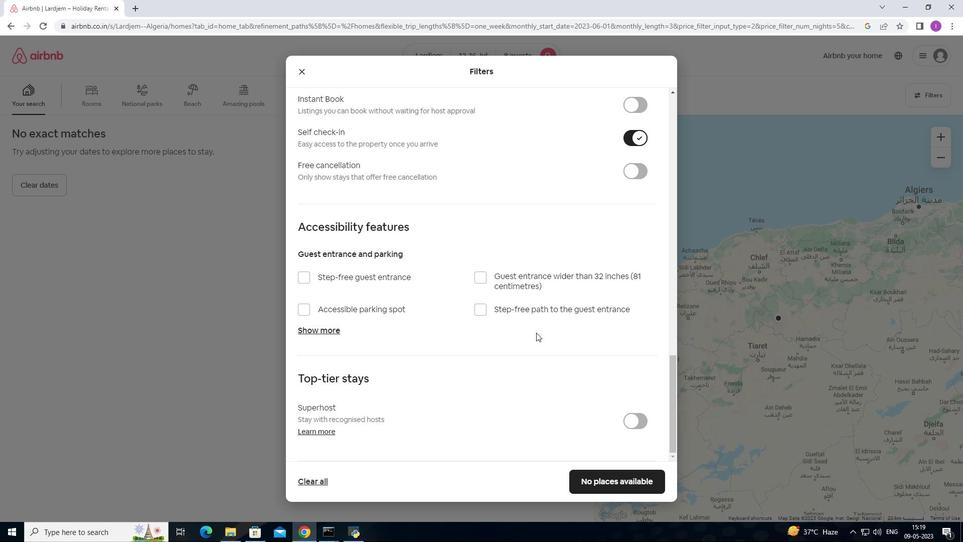 
Action: Mouse scrolled (536, 332) with delta (0, 0)
Screenshot: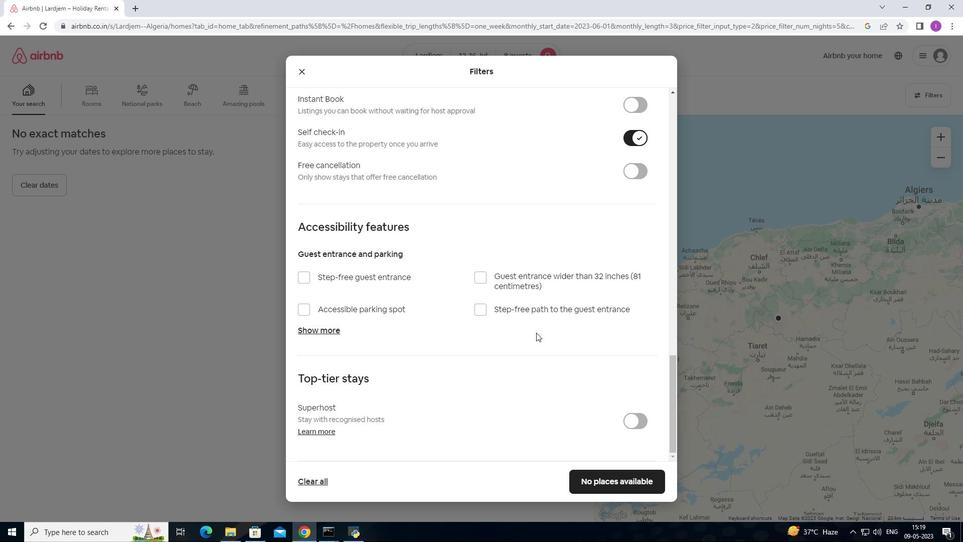 
Action: Mouse scrolled (536, 332) with delta (0, 0)
Screenshot: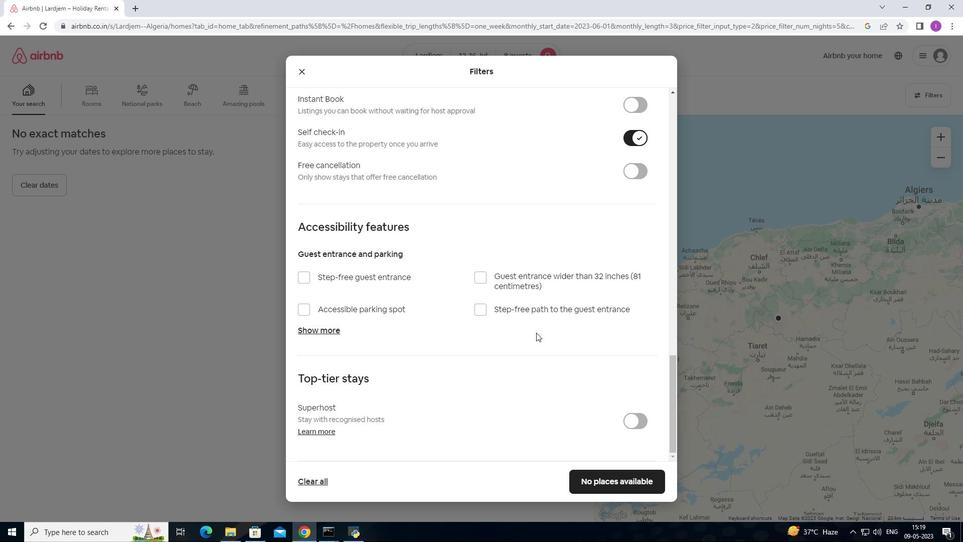 
Action: Mouse scrolled (536, 332) with delta (0, 0)
Screenshot: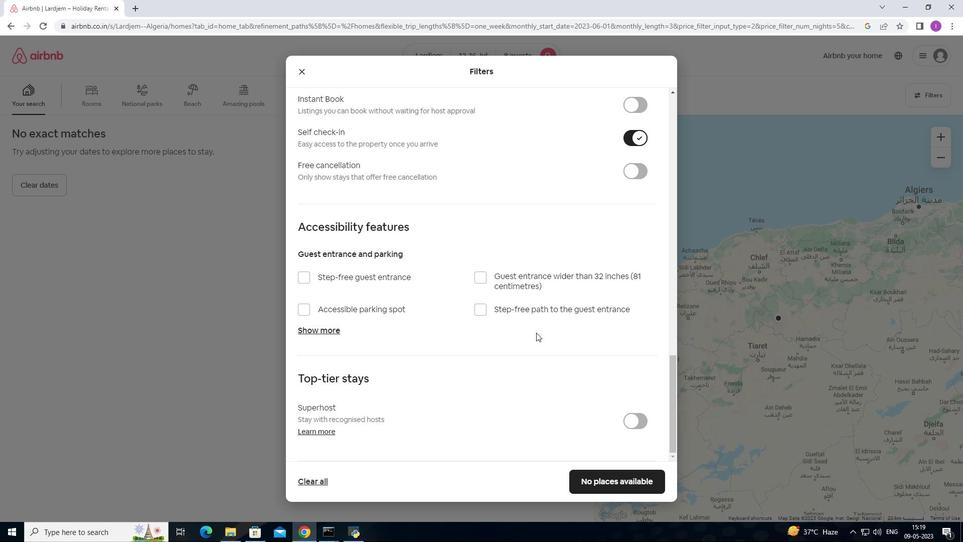 
Action: Mouse scrolled (536, 332) with delta (0, 0)
Screenshot: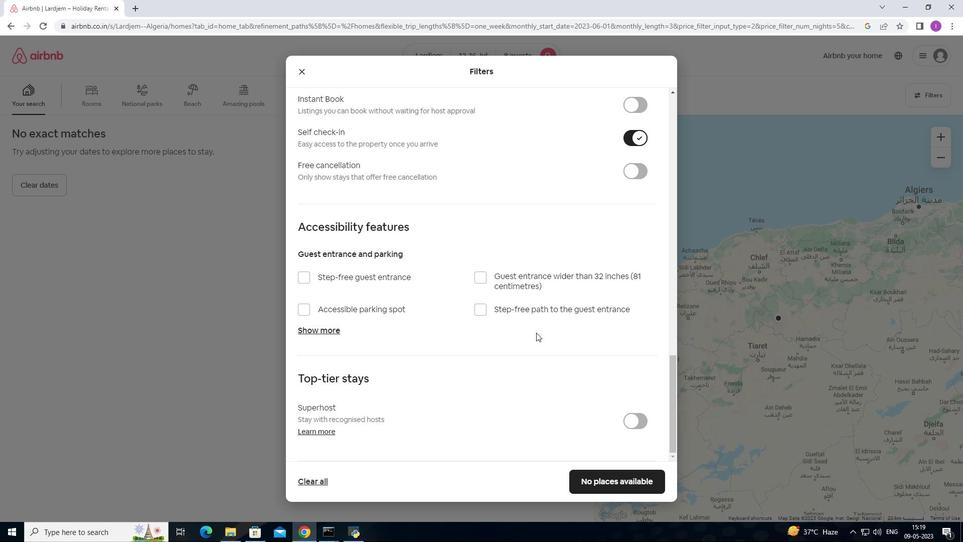 
Action: Mouse moved to (604, 479)
Screenshot: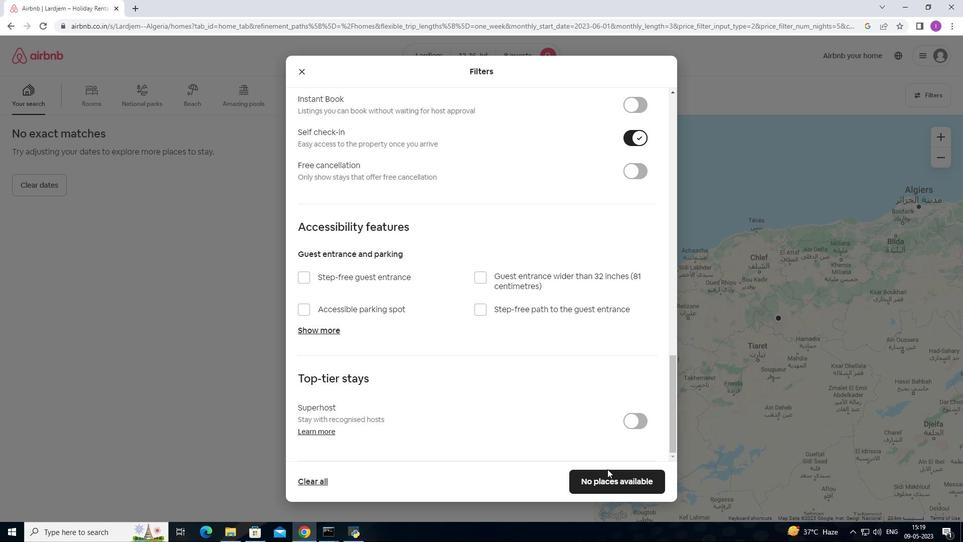 
Action: Mouse pressed left at (604, 479)
Screenshot: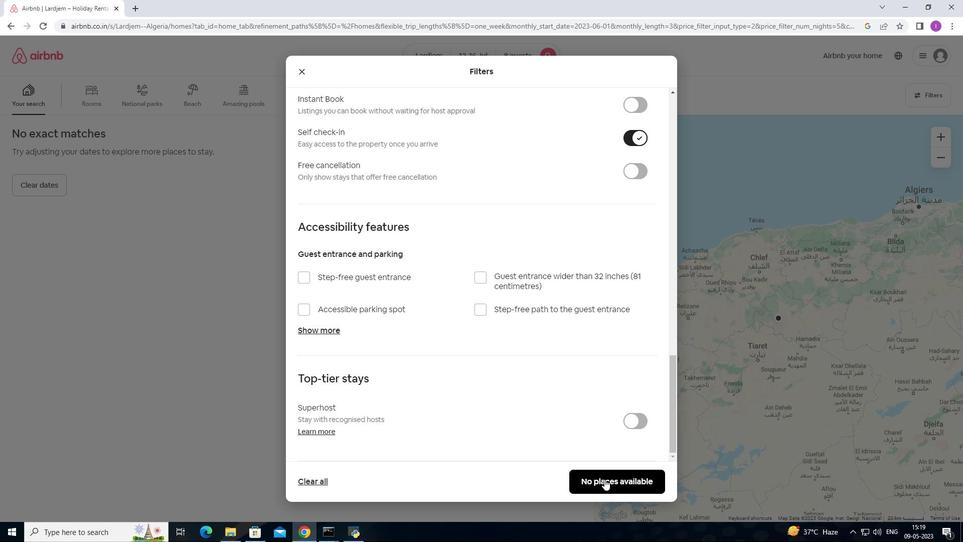 
Action: Mouse moved to (609, 468)
Screenshot: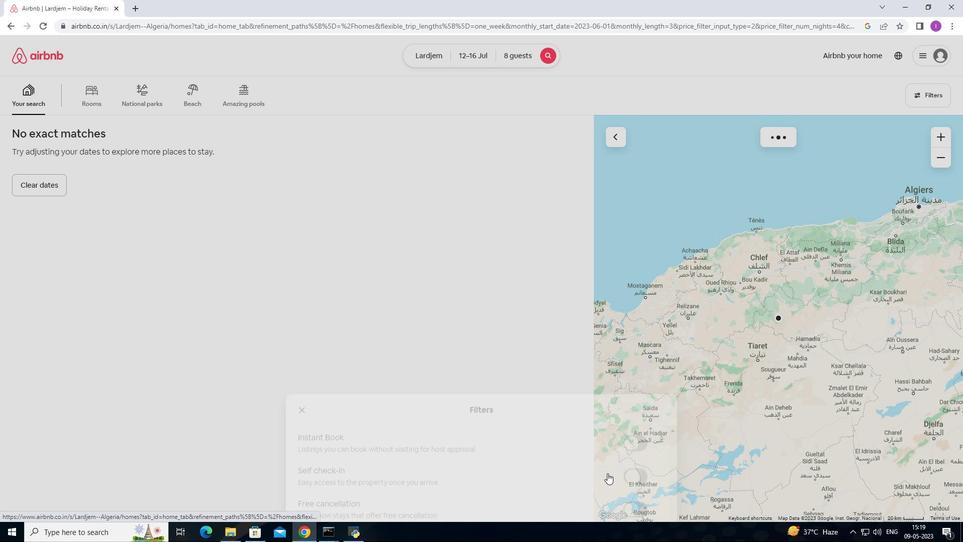 
